 Task: Show me intermediate hiking trails near Riverside and skiing trails for intermediates in Salt Lake City.
Action: Mouse moved to (162, 75)
Screenshot: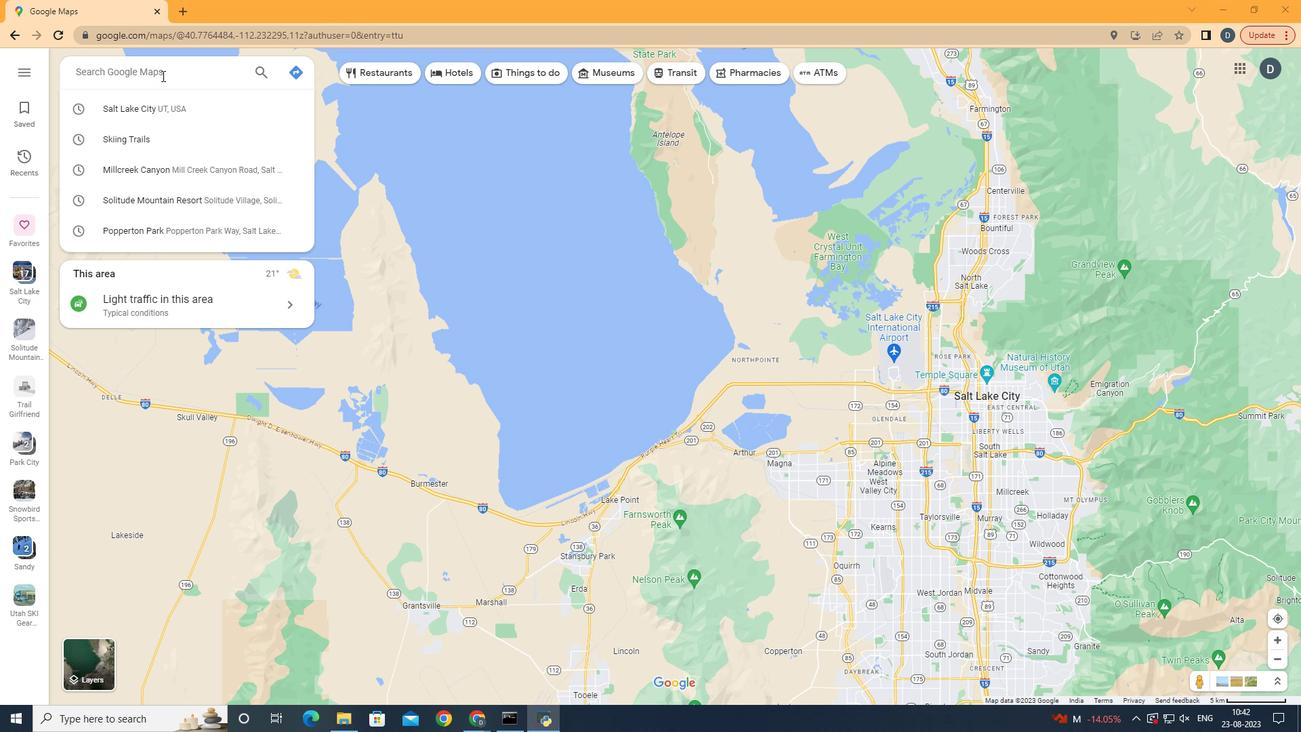 
Action: Mouse pressed left at (162, 75)
Screenshot: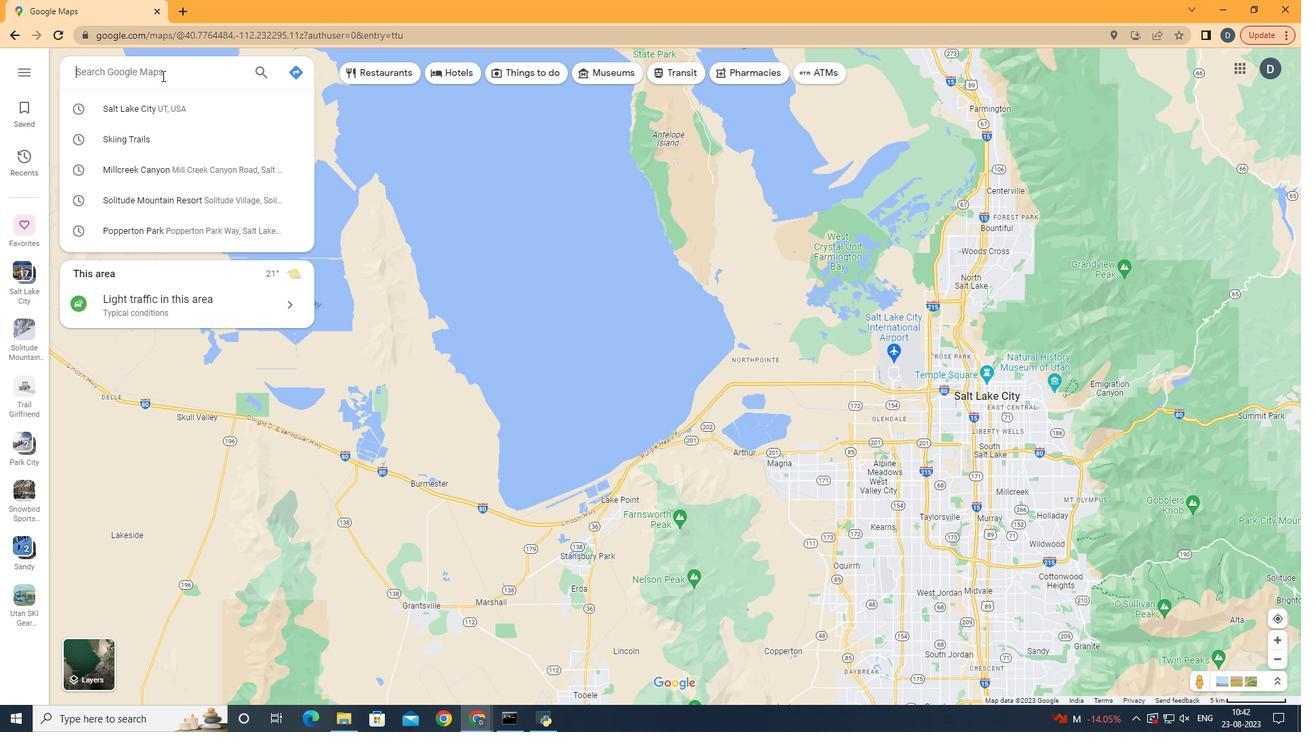 
Action: Key pressed <Key.shift>Riverside
Screenshot: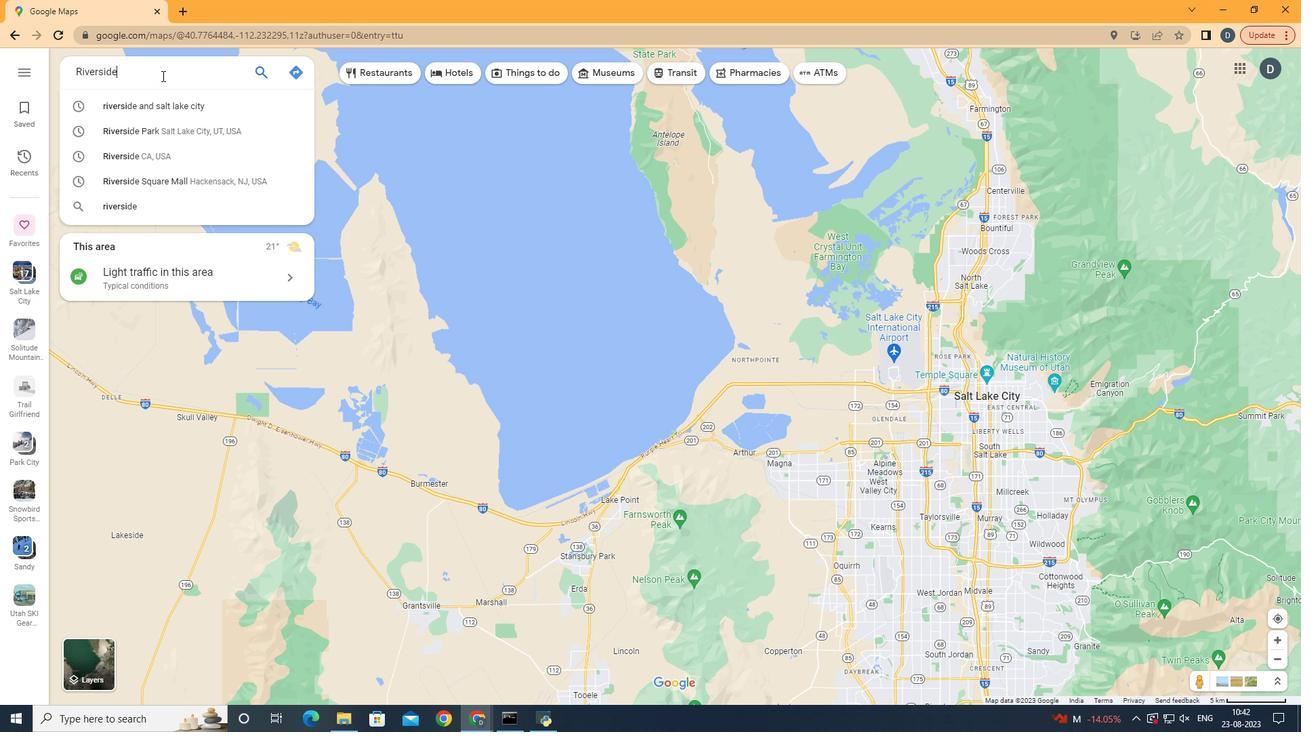 
Action: Mouse moved to (195, 128)
Screenshot: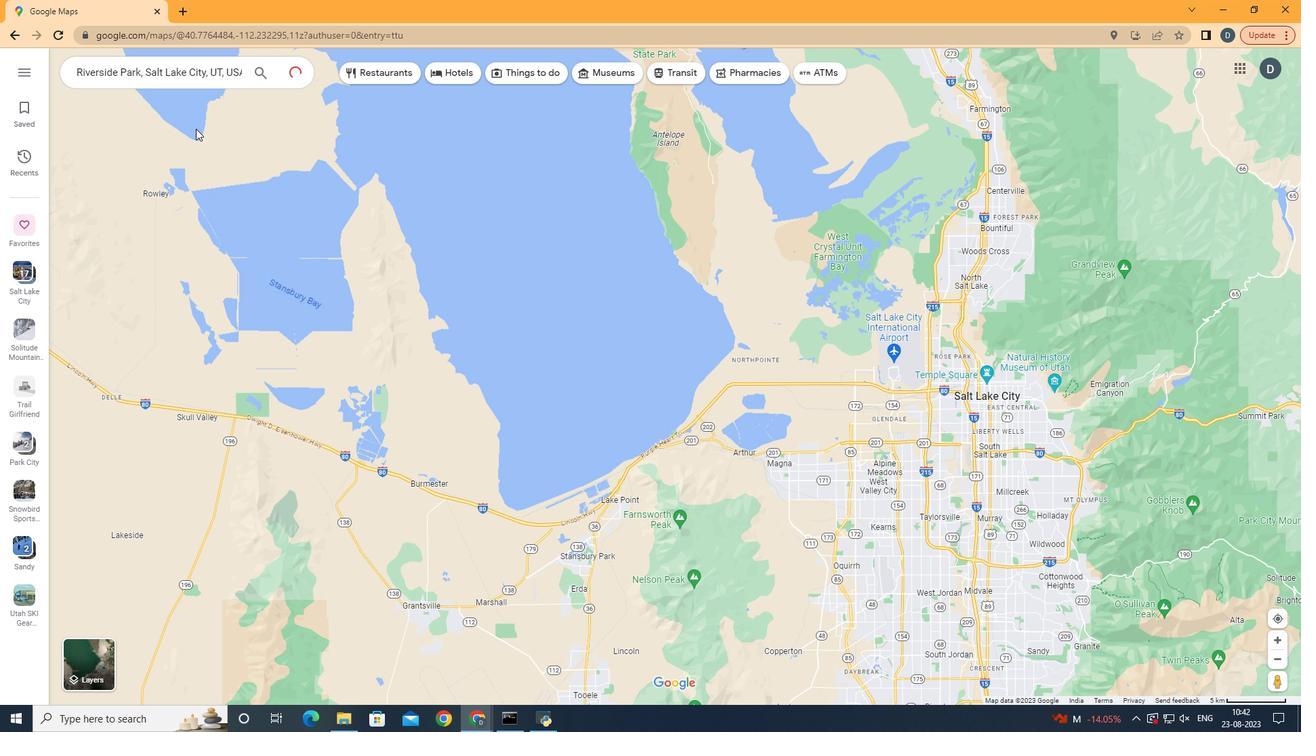 
Action: Mouse pressed left at (195, 128)
Screenshot: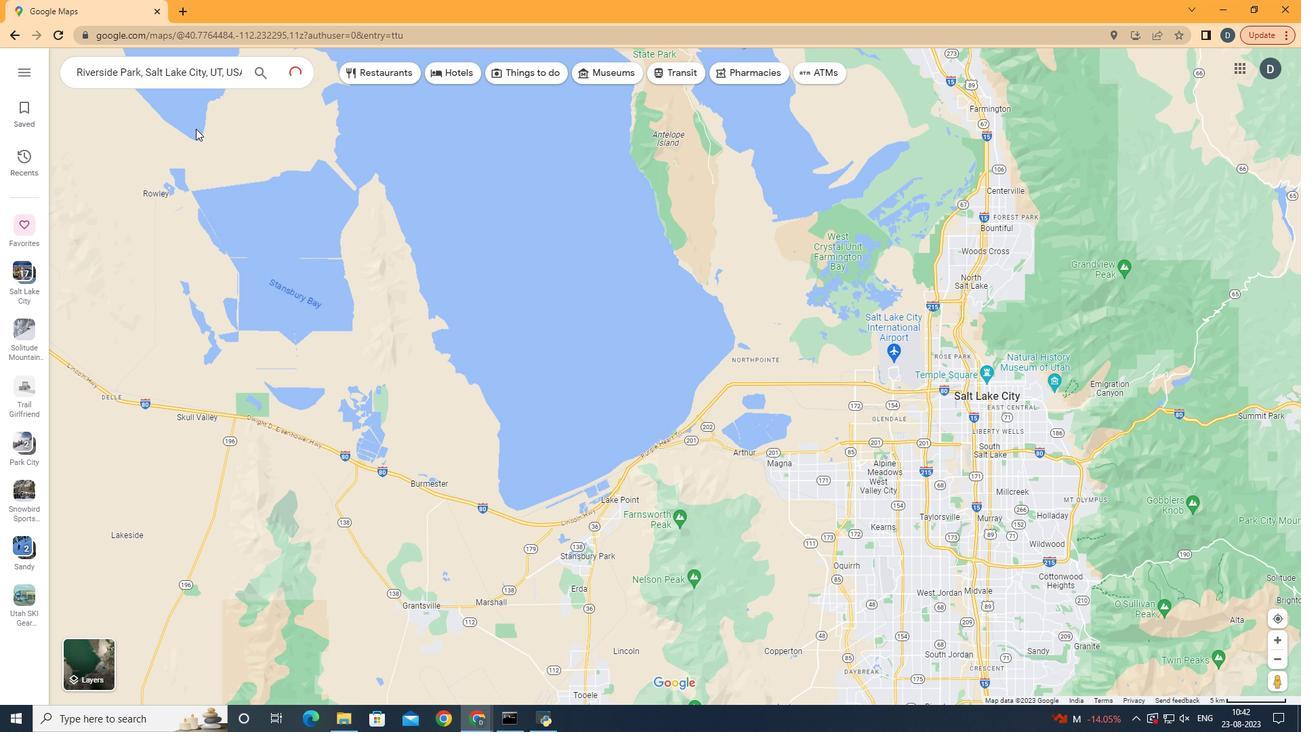 
Action: Mouse moved to (187, 337)
Screenshot: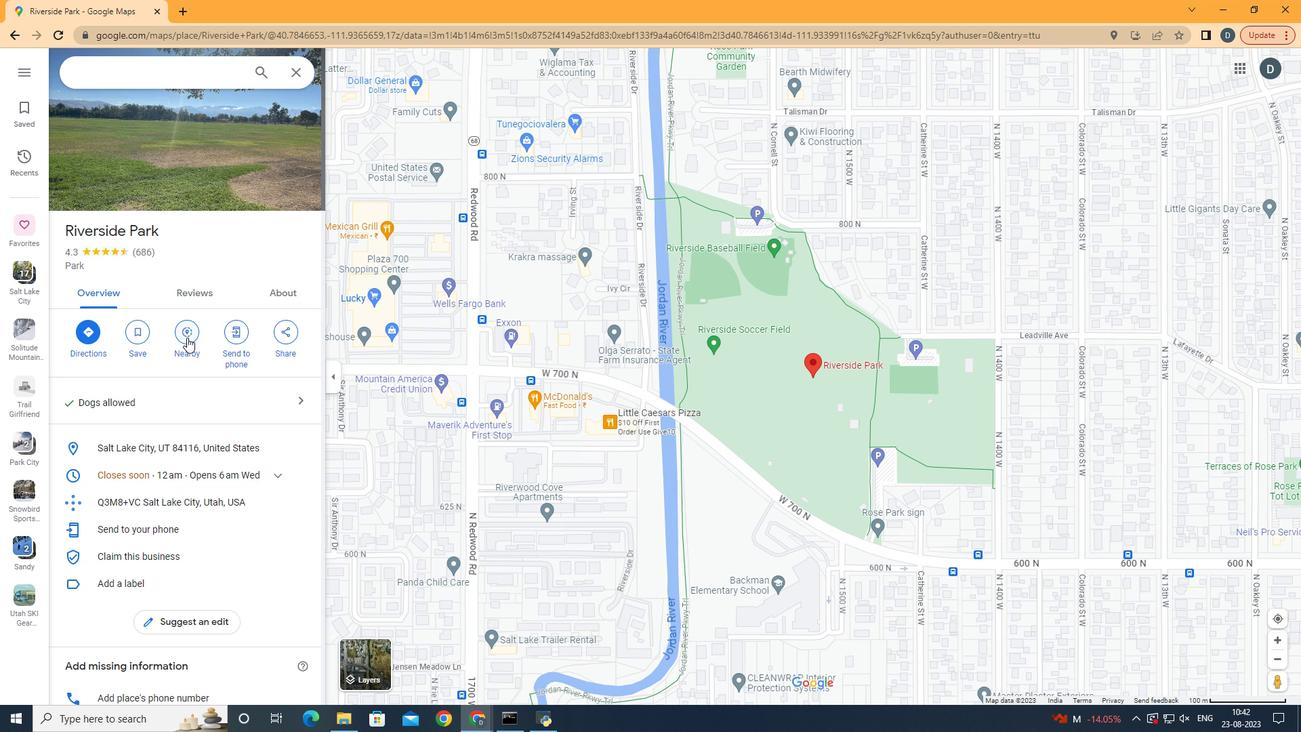 
Action: Mouse pressed left at (187, 337)
Screenshot: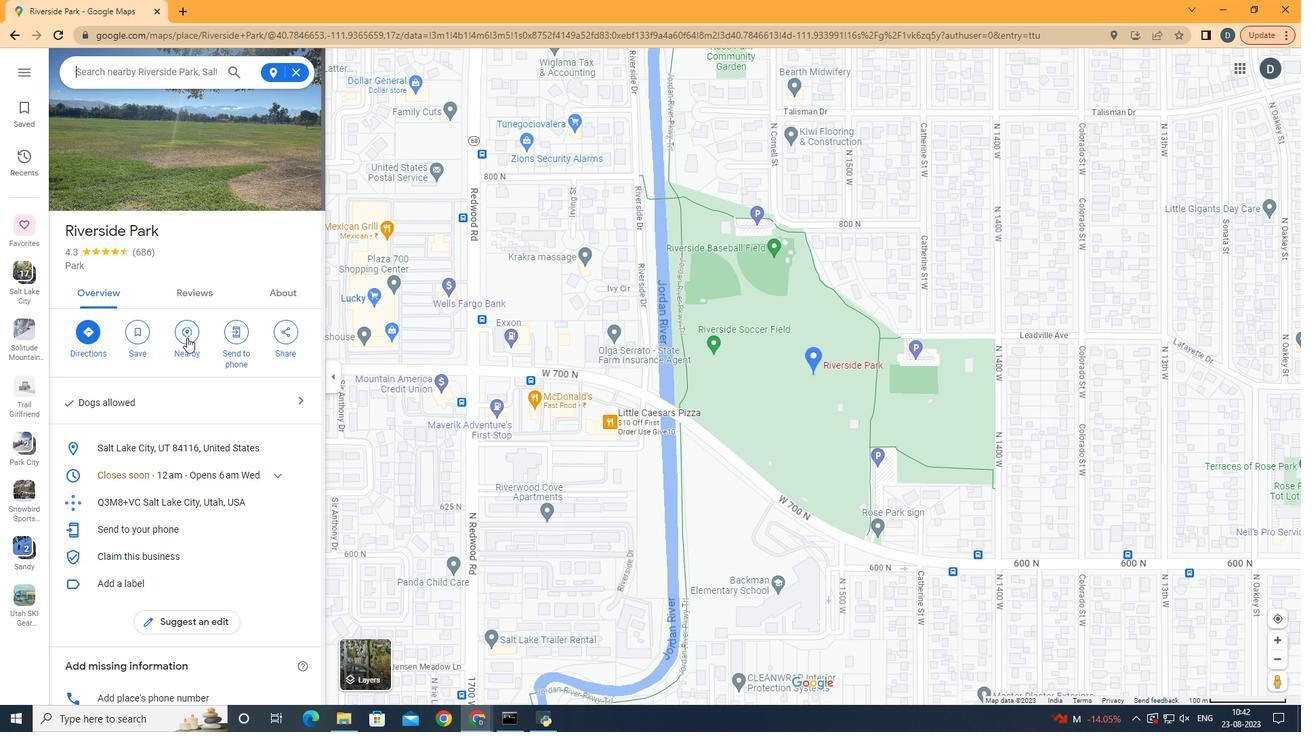 
Action: Mouse moved to (168, 79)
Screenshot: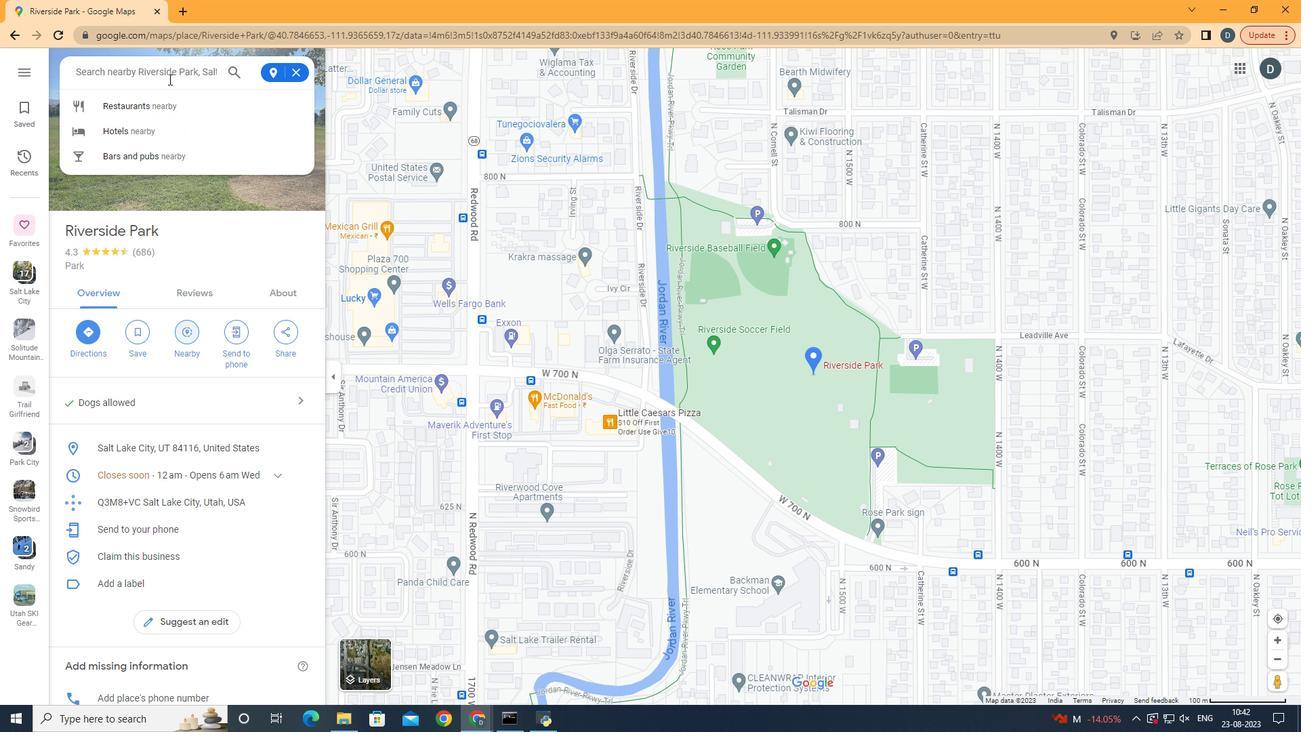 
Action: Mouse pressed left at (168, 79)
Screenshot: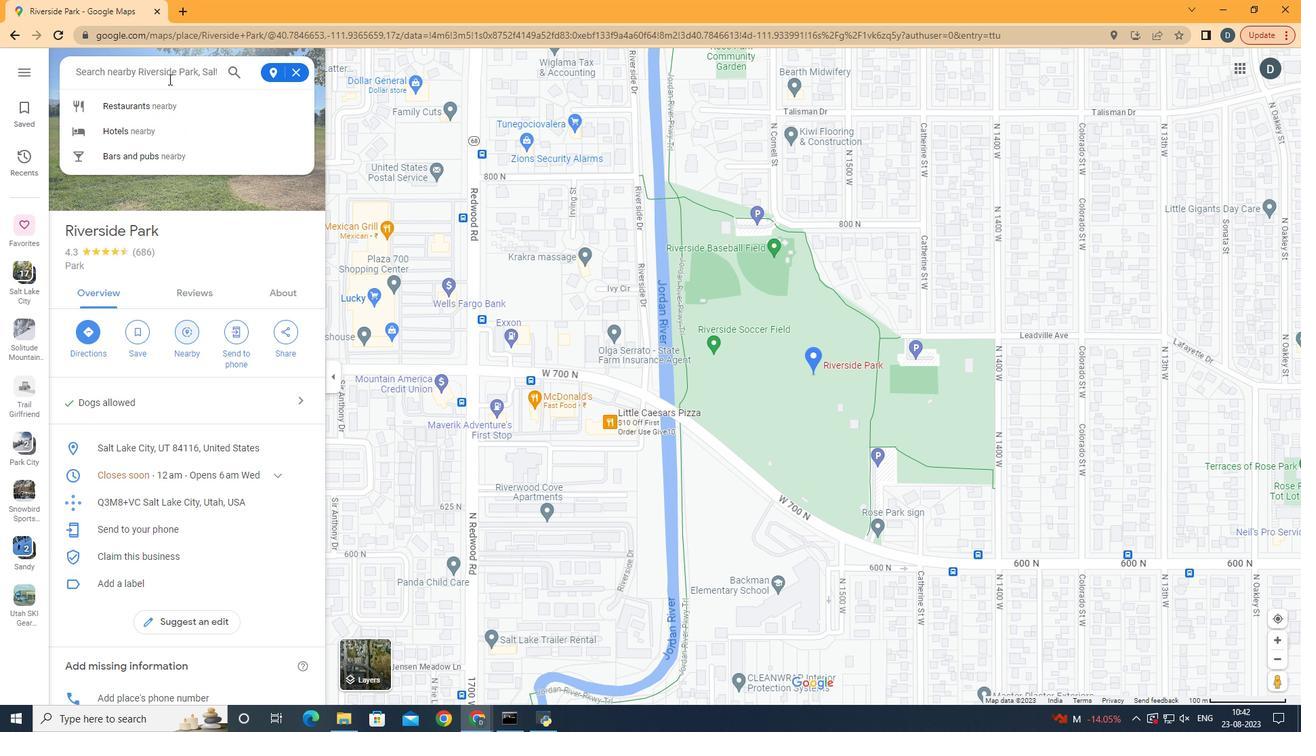
Action: Key pressed <Key.shift>Hiking<Key.space><Key.shift>Trails
Screenshot: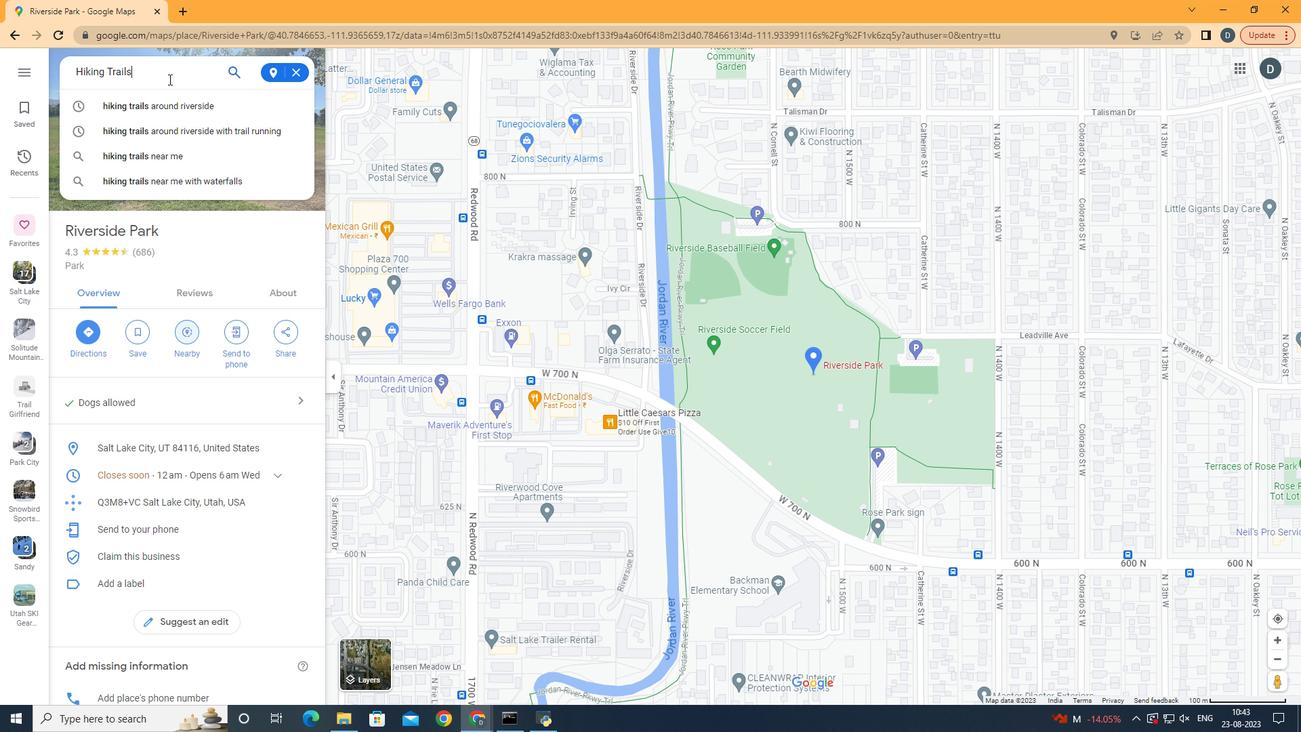 
Action: Mouse moved to (206, 75)
Screenshot: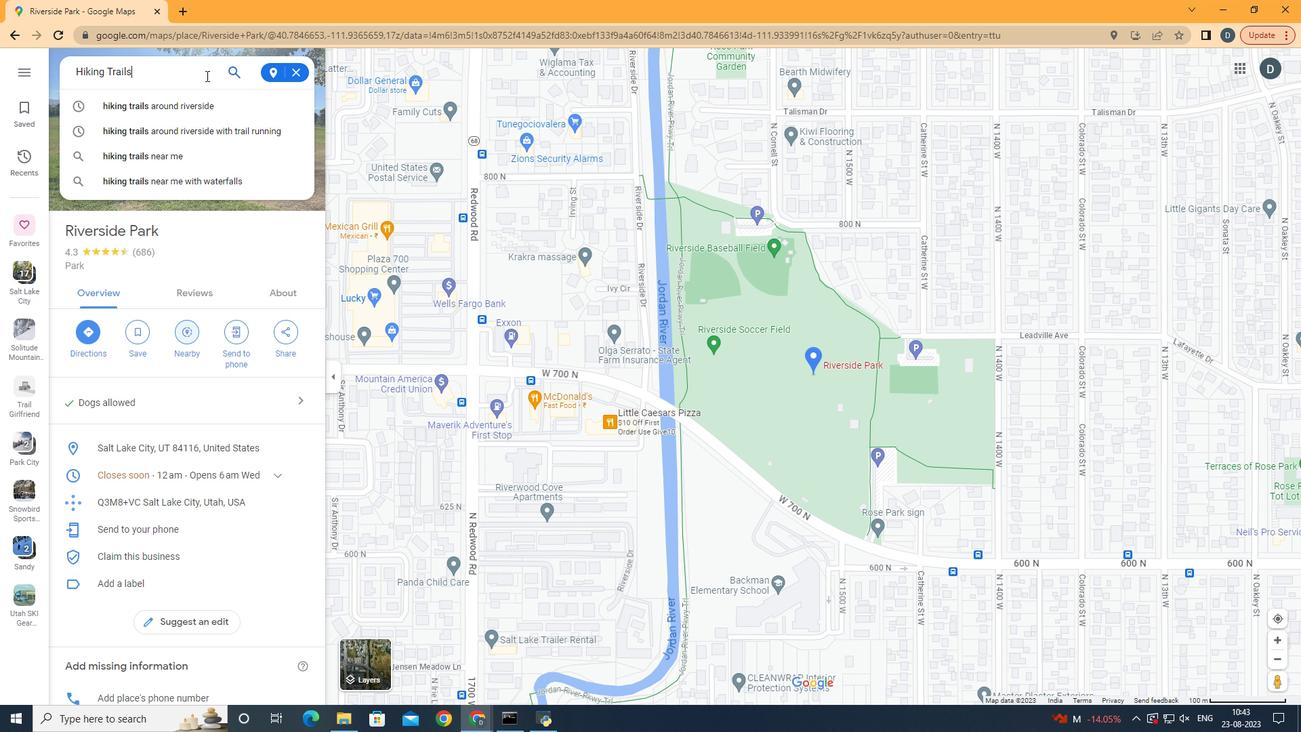 
Action: Key pressed <Key.enter>
Screenshot: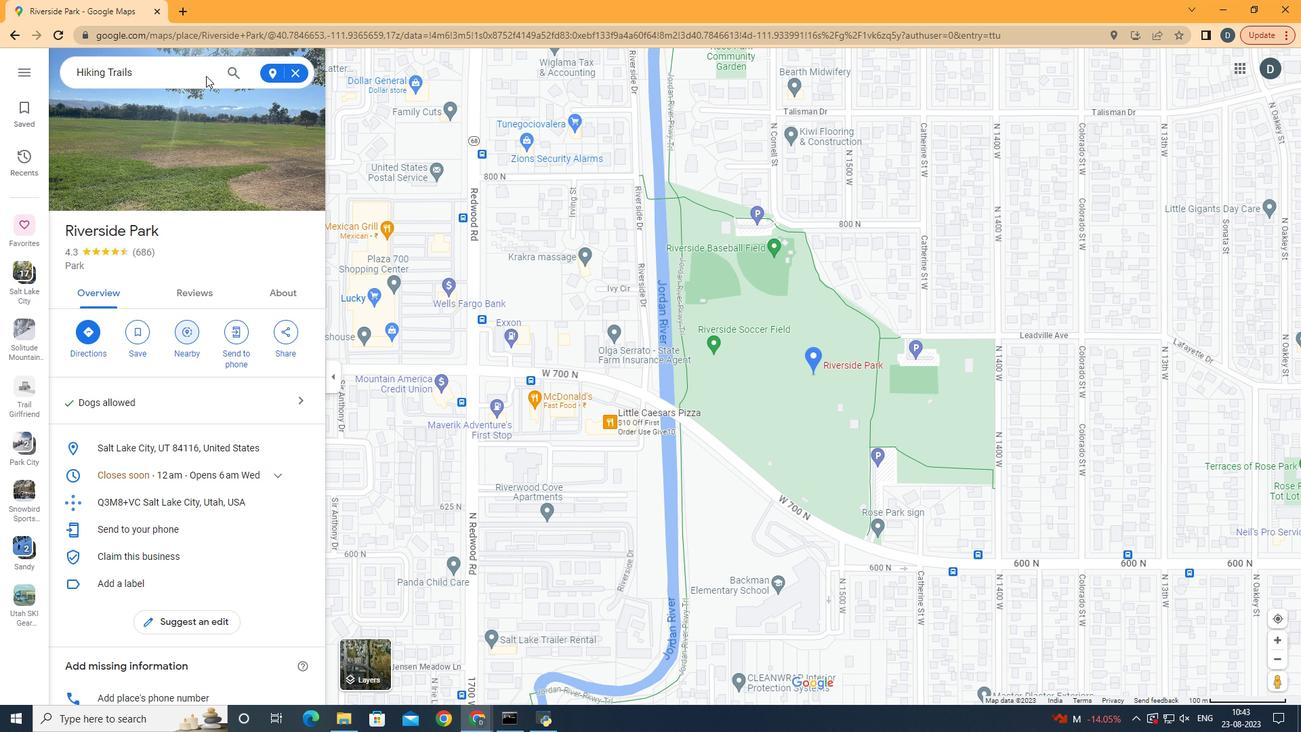 
Action: Mouse moved to (252, 132)
Screenshot: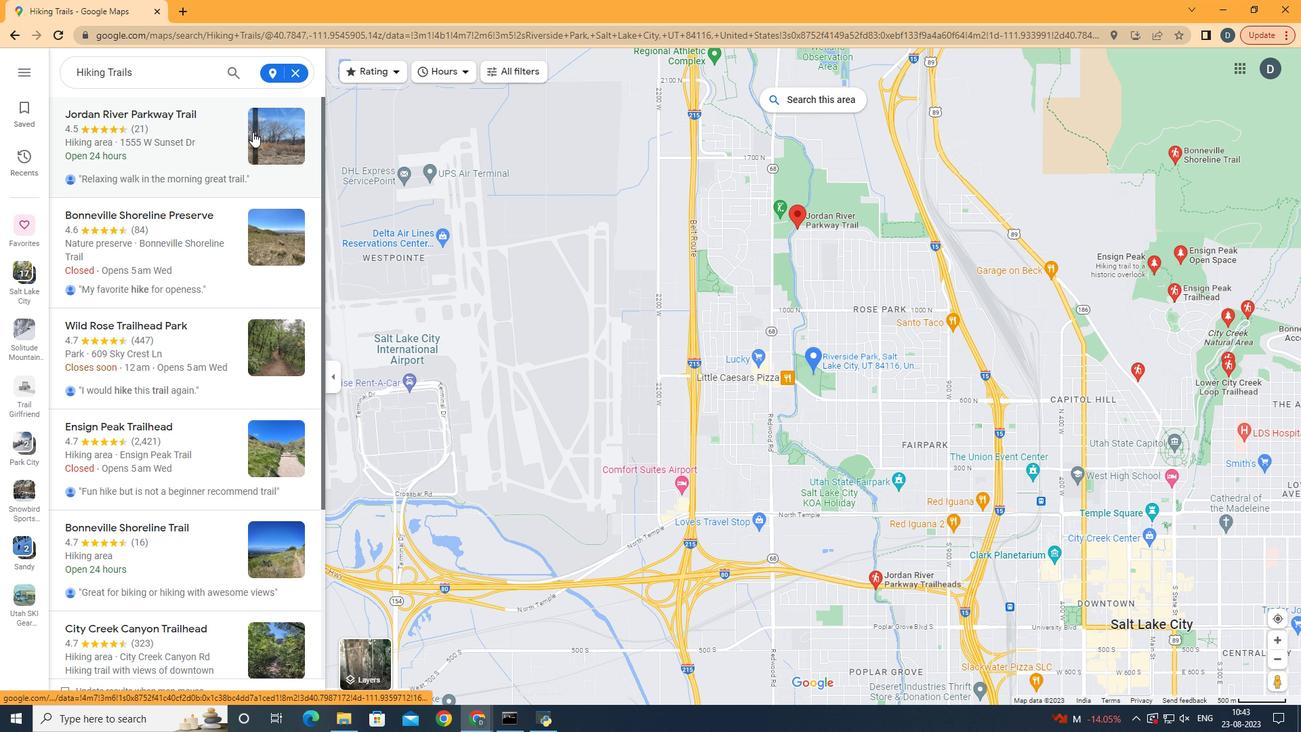 
Action: Mouse pressed left at (252, 132)
Screenshot: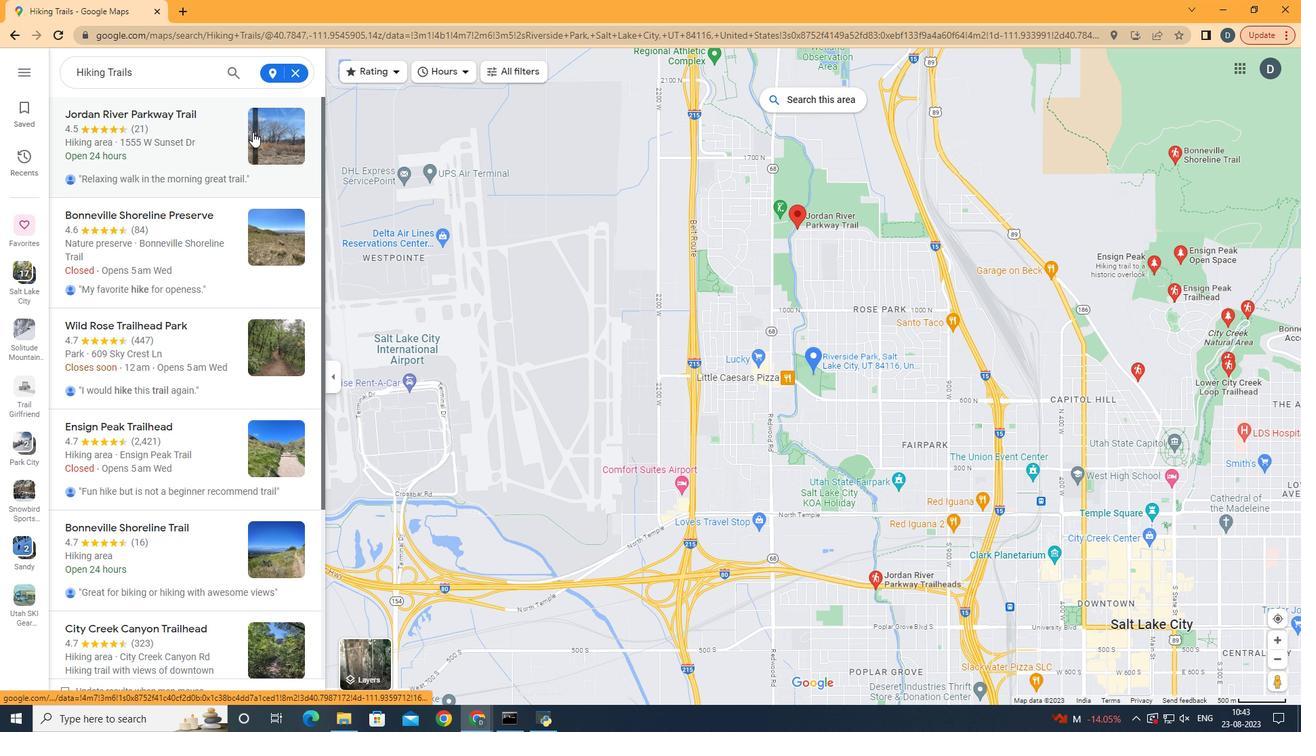 
Action: Mouse moved to (391, 223)
Screenshot: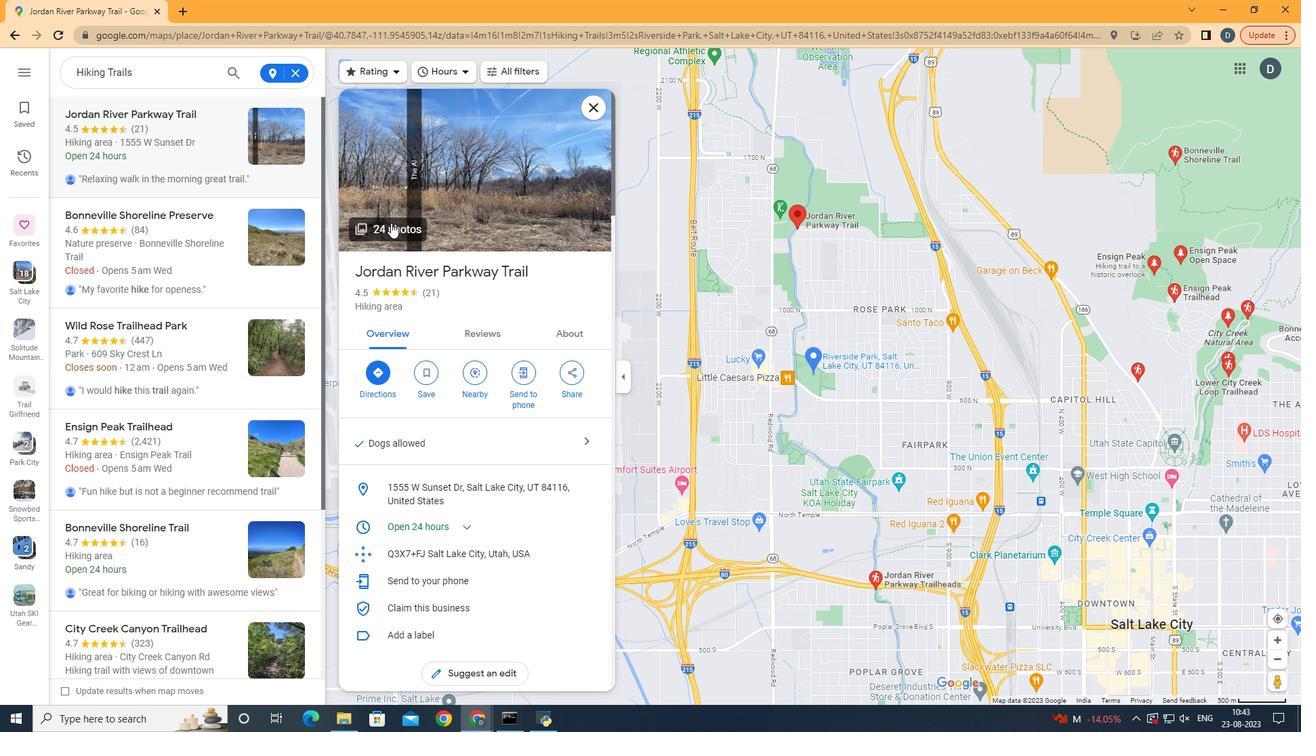 
Action: Mouse pressed left at (391, 223)
Screenshot: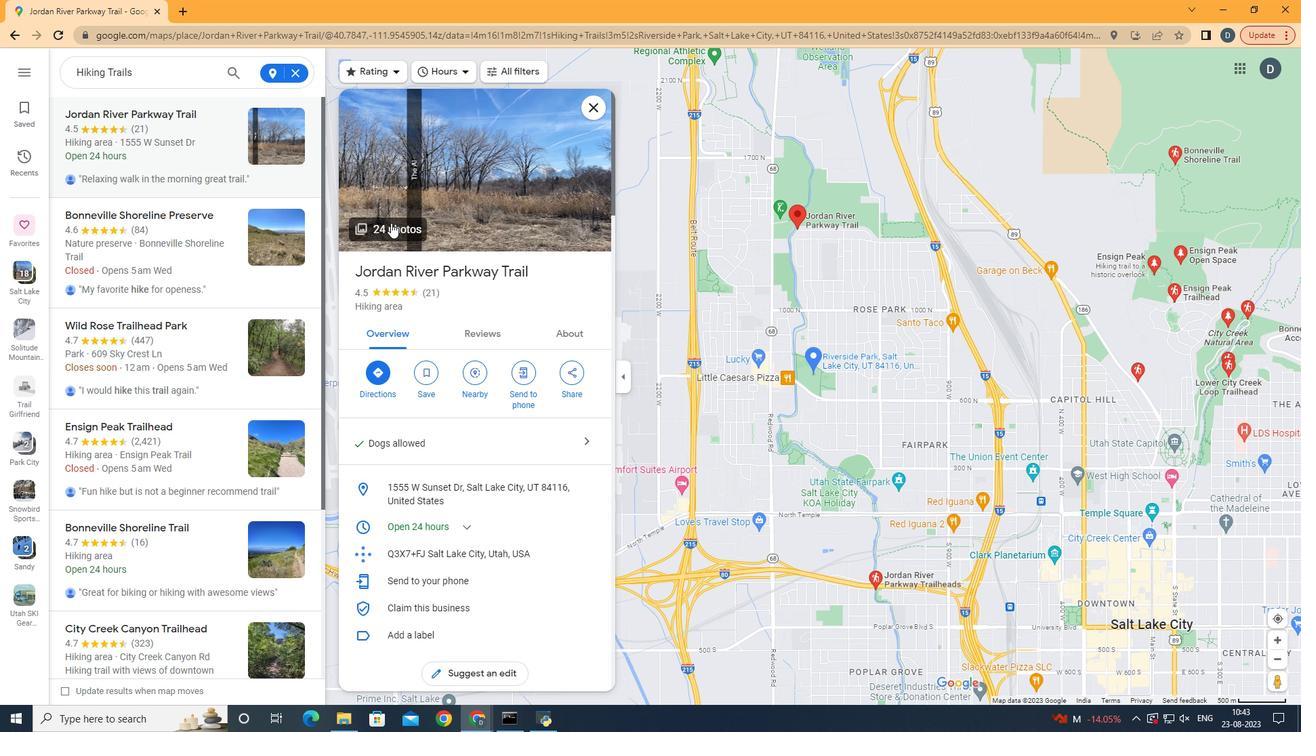 
Action: Mouse moved to (380, 212)
Screenshot: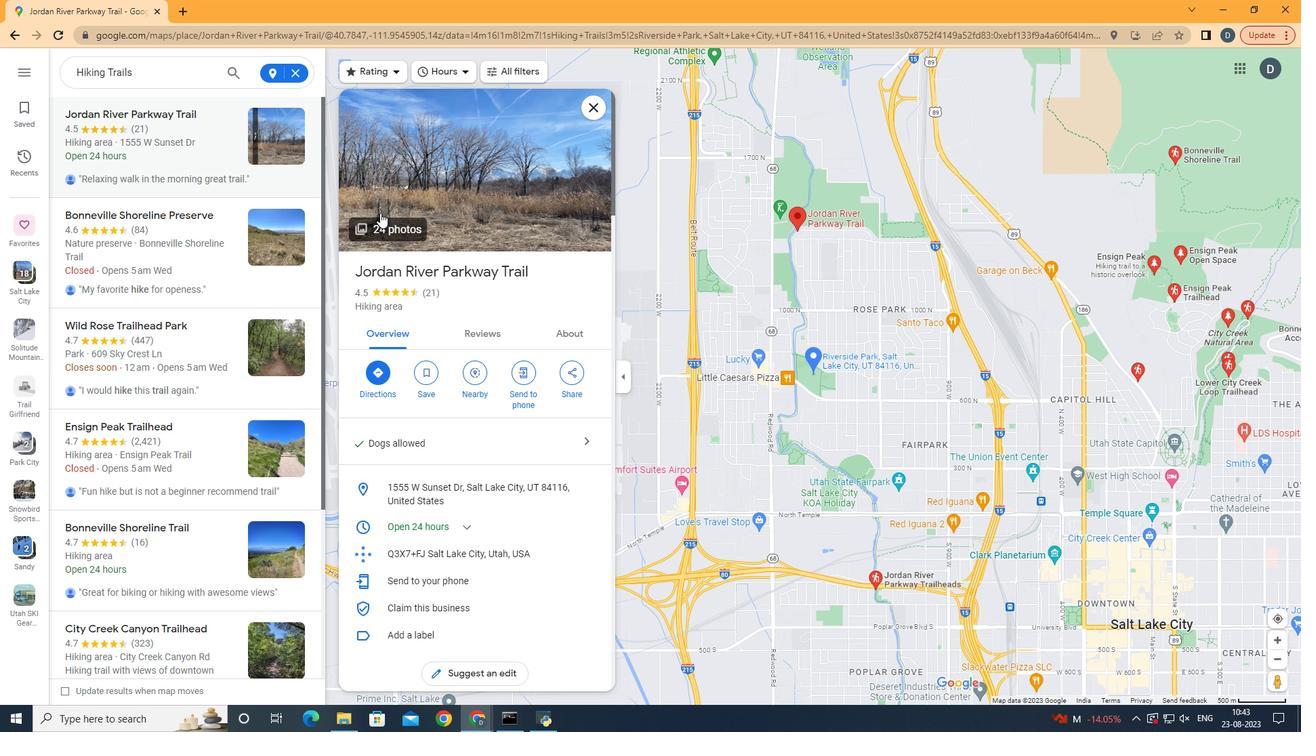 
Action: Mouse pressed left at (380, 212)
Screenshot: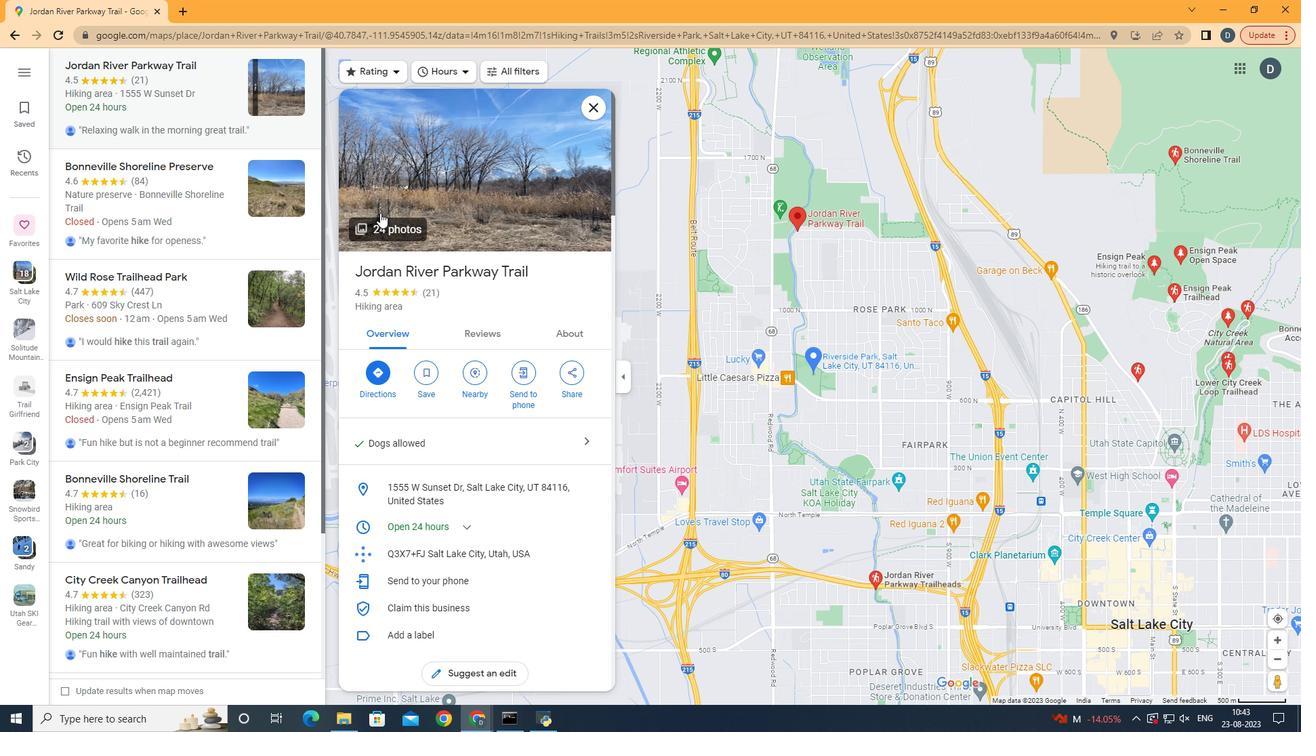
Action: Mouse moved to (827, 599)
Screenshot: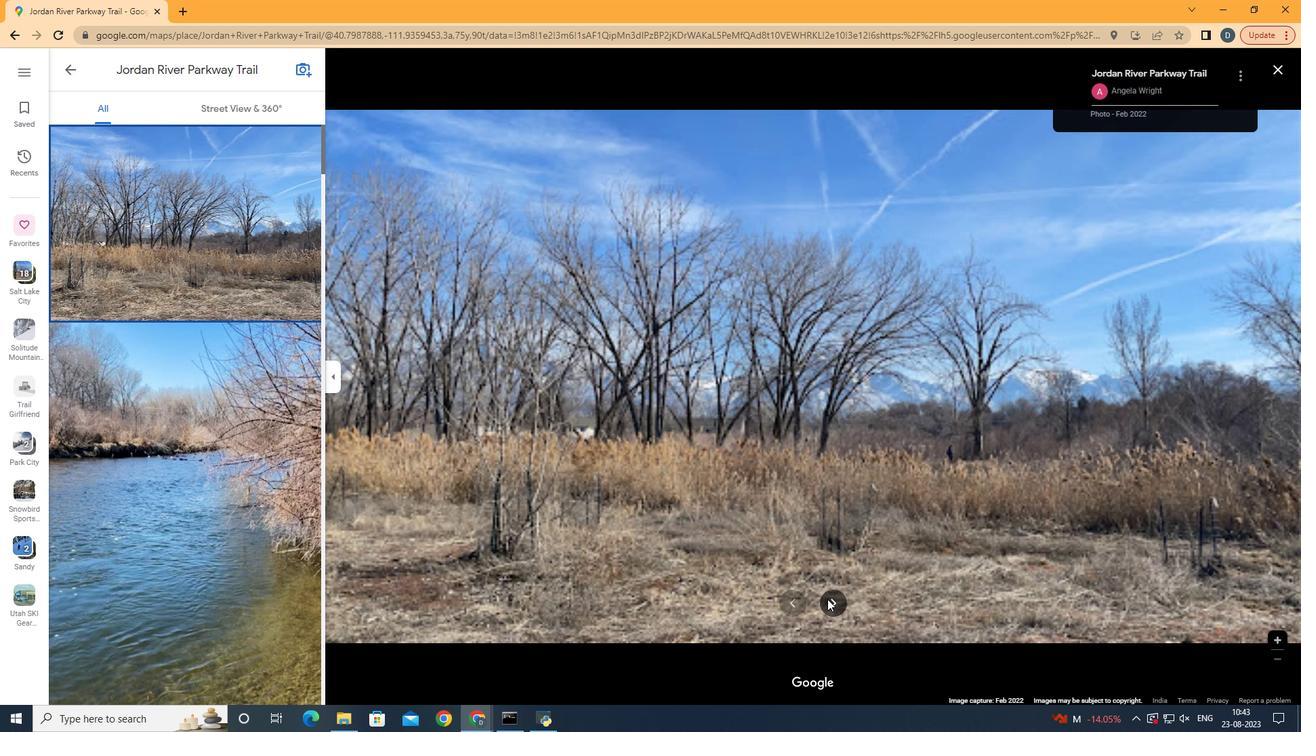 
Action: Mouse pressed left at (827, 599)
Screenshot: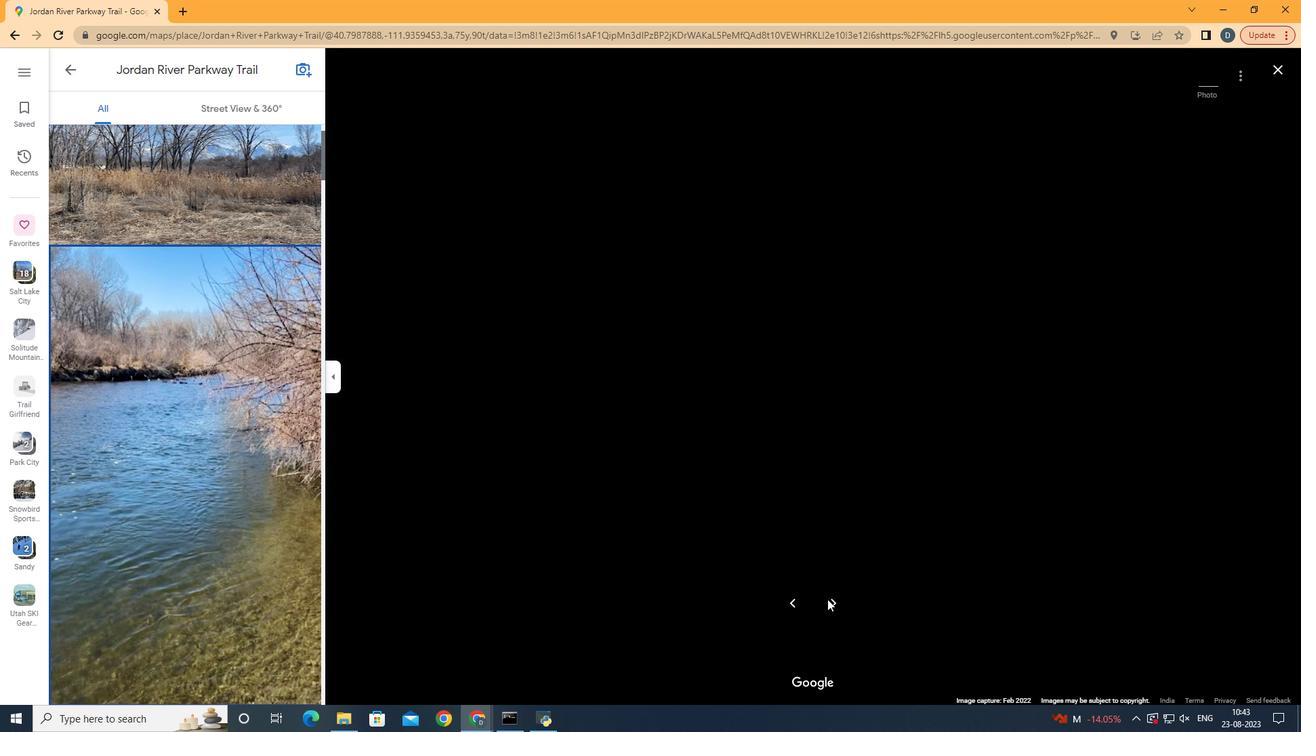 
Action: Key pressed <Key.right><Key.right><Key.right><Key.right><Key.up><Key.right><Key.right><Key.right><Key.up><Key.right><Key.right><Key.right><Key.right><Key.right><Key.right><Key.right><Key.right><Key.right><Key.right><Key.right><Key.right><Key.right><Key.right><Key.right><Key.right>
Screenshot: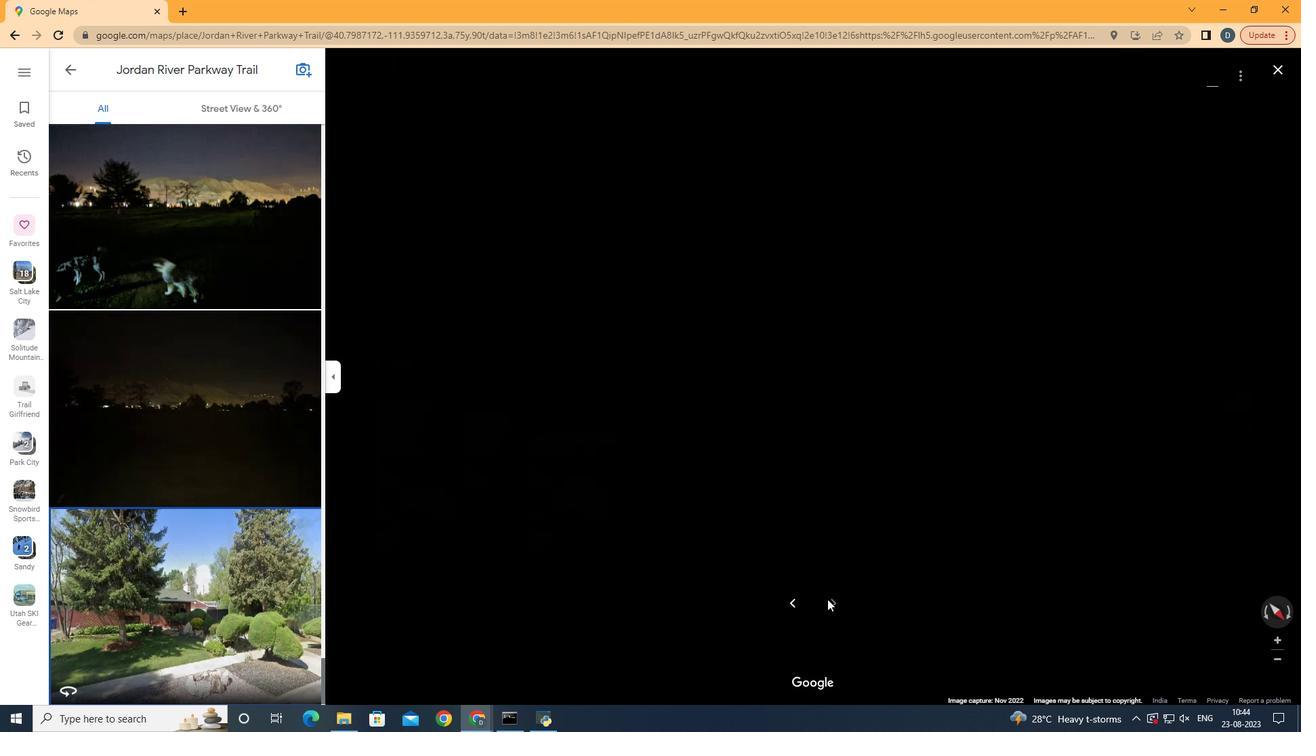 
Action: Mouse moved to (949, 374)
Screenshot: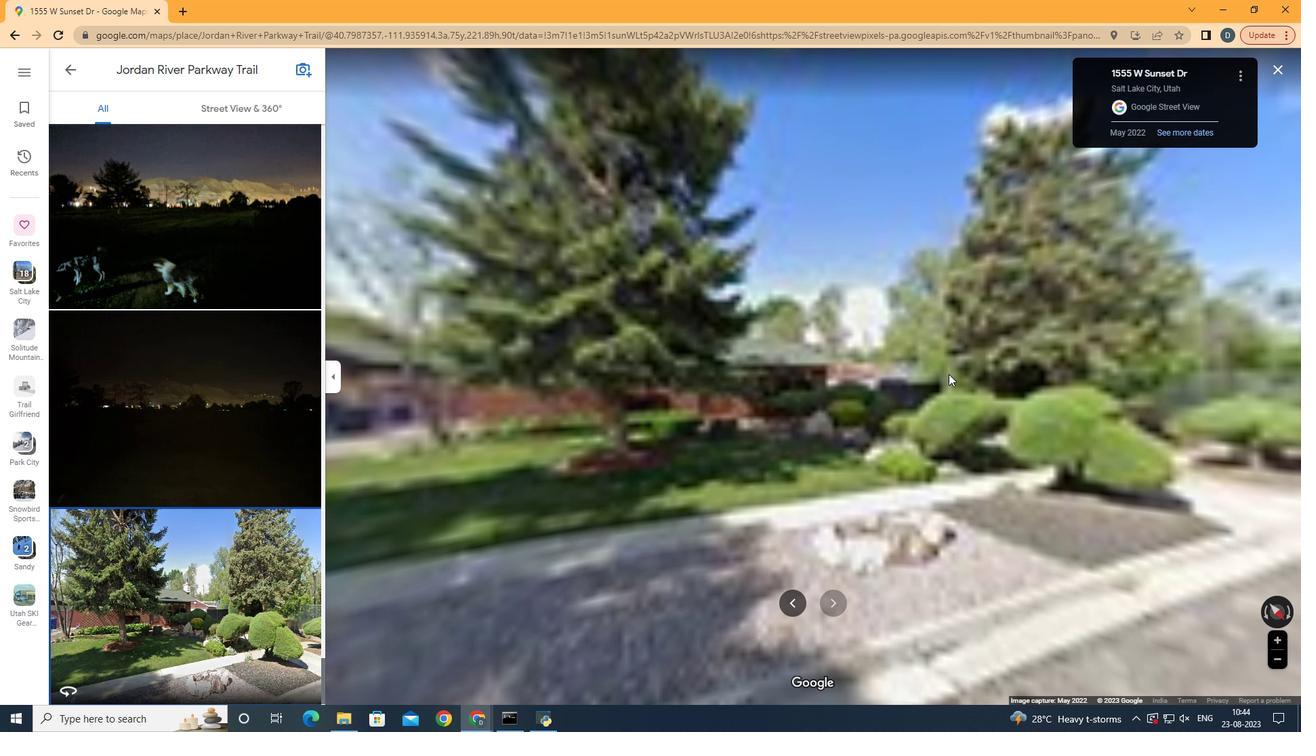 
Action: Mouse scrolled (949, 373) with delta (0, 0)
Screenshot: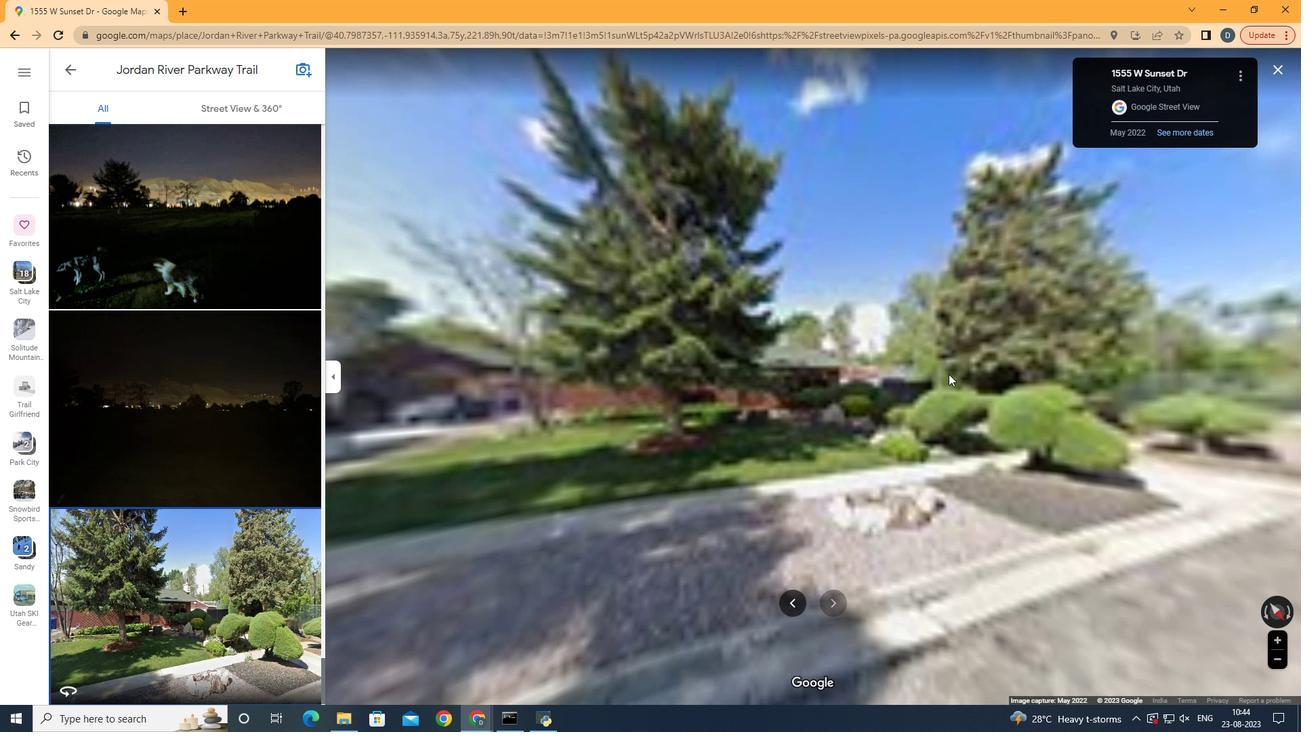 
Action: Mouse scrolled (949, 373) with delta (0, 0)
Screenshot: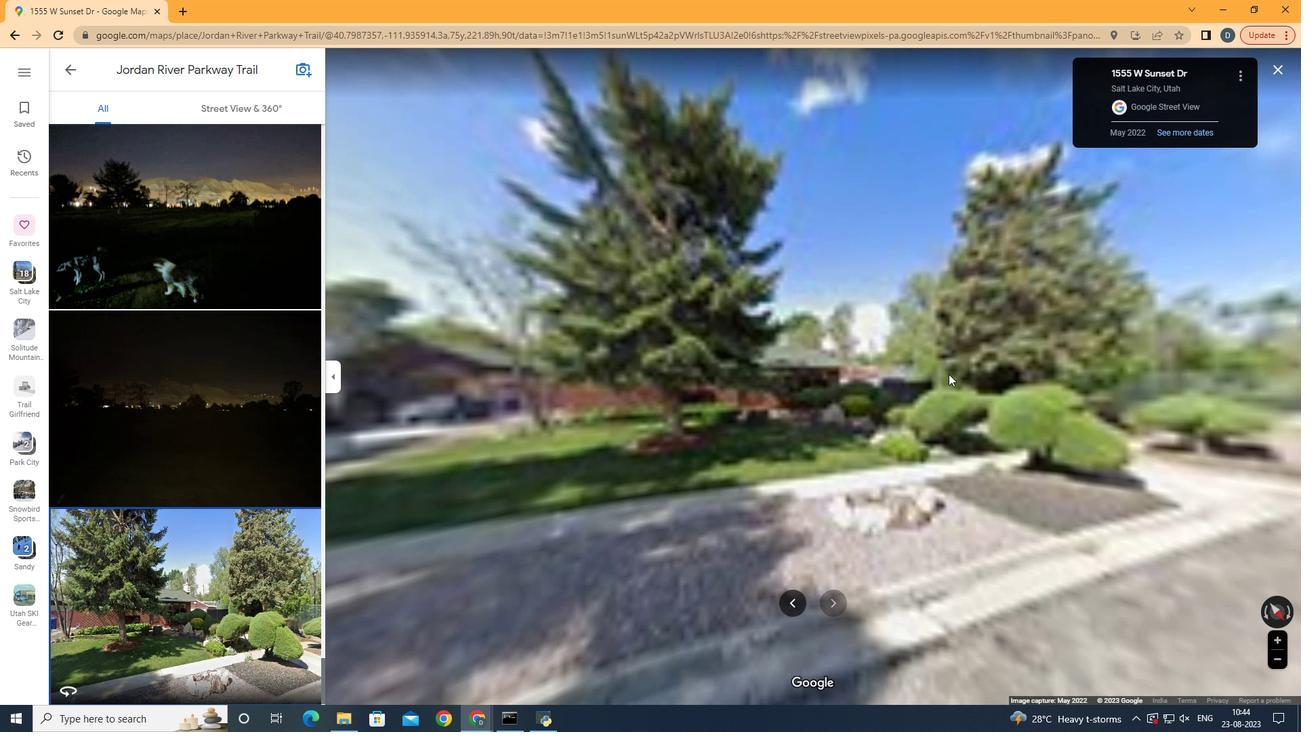 
Action: Mouse scrolled (949, 373) with delta (0, 0)
Screenshot: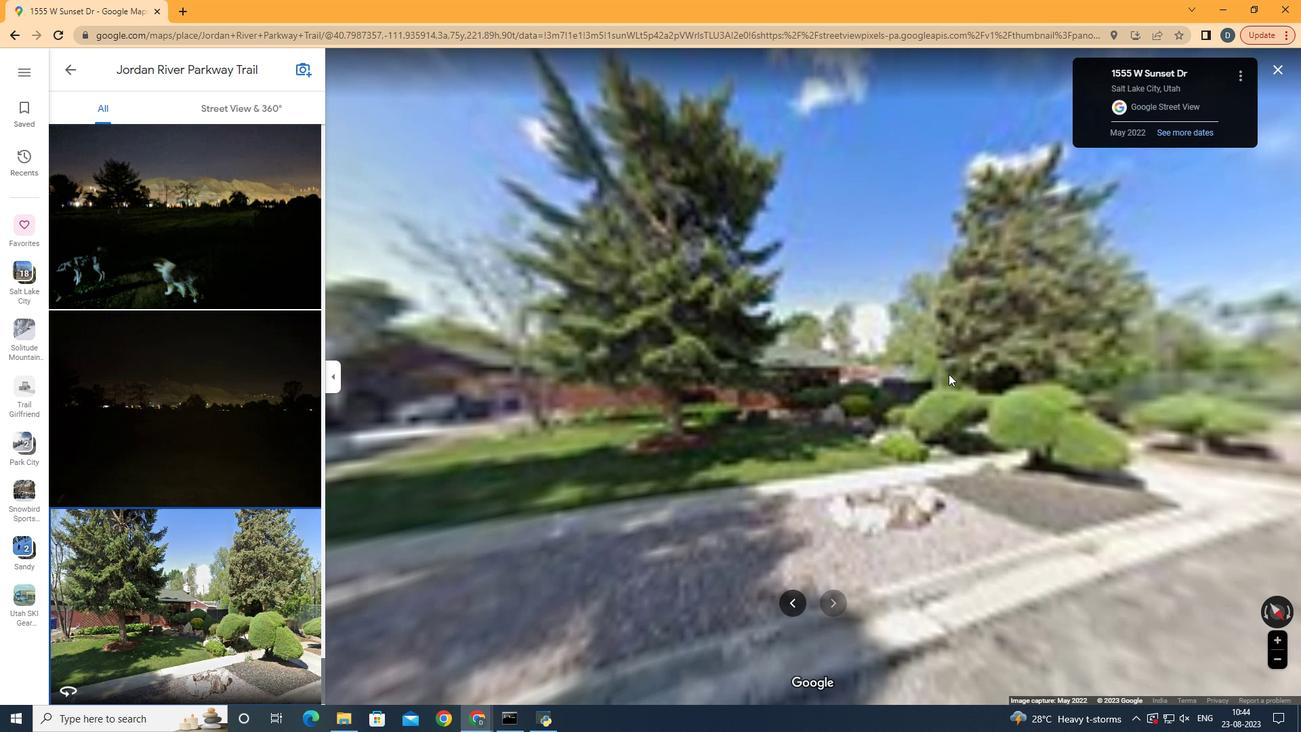 
Action: Mouse scrolled (949, 373) with delta (0, 0)
Screenshot: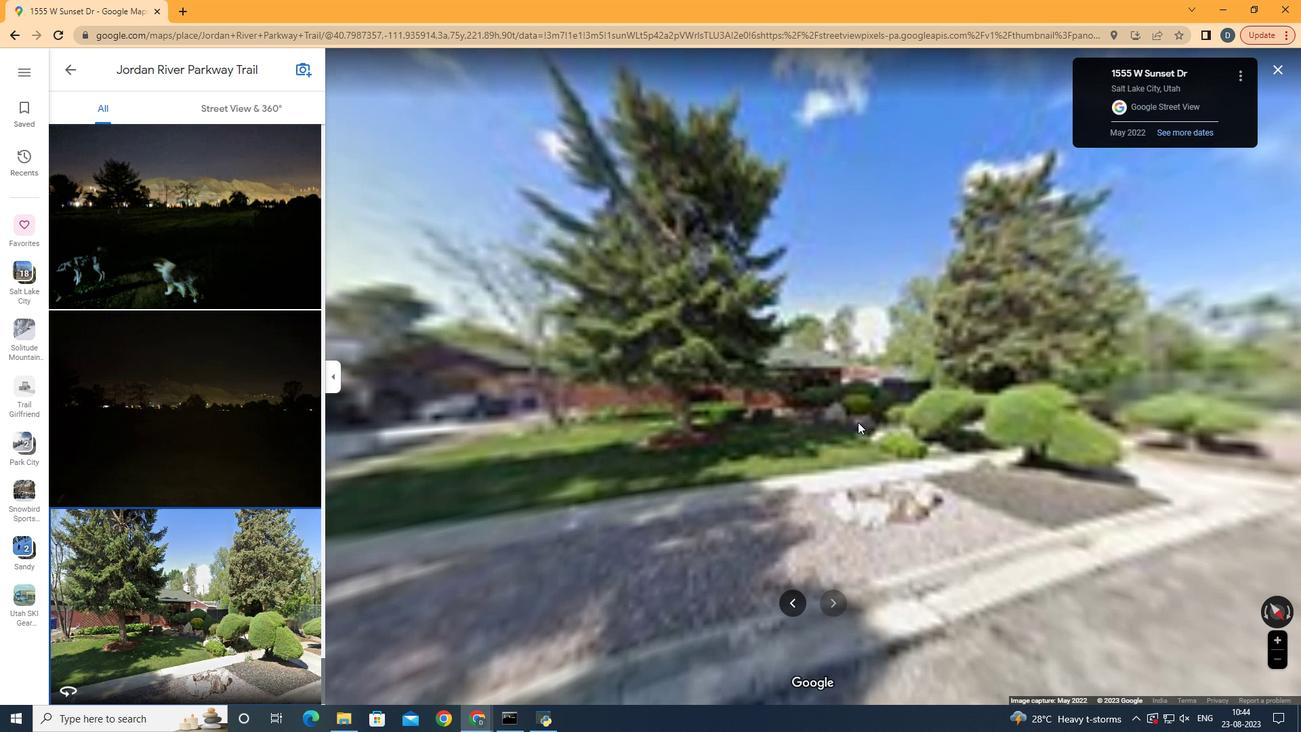 
Action: Mouse scrolled (949, 373) with delta (0, 0)
Screenshot: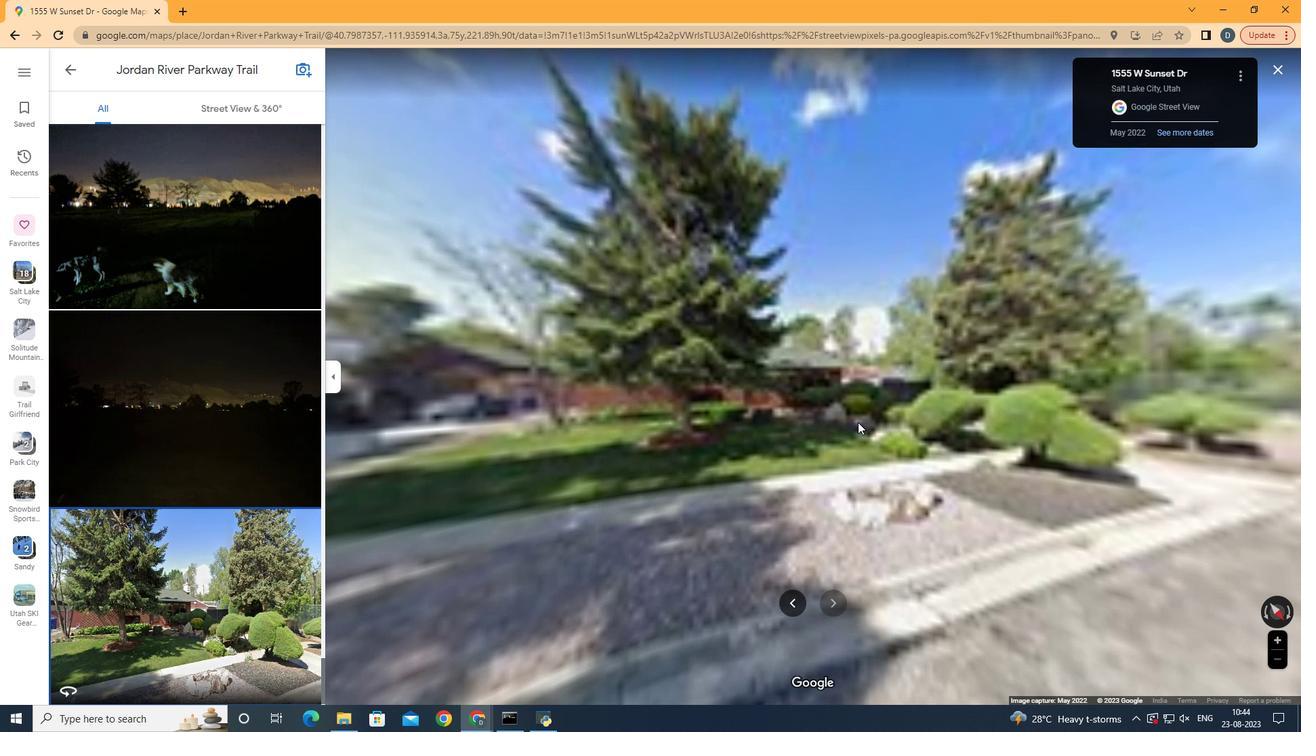 
Action: Mouse moved to (626, 436)
Screenshot: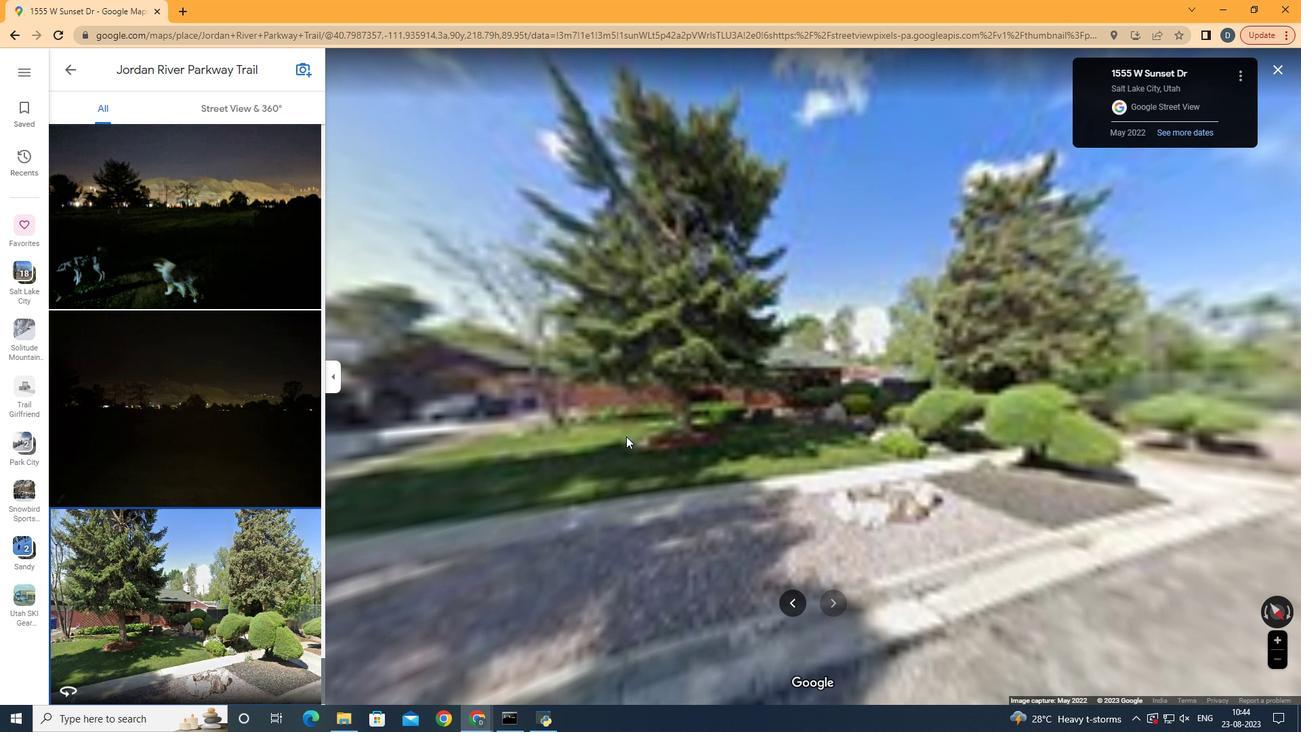
Action: Mouse pressed left at (626, 436)
Screenshot: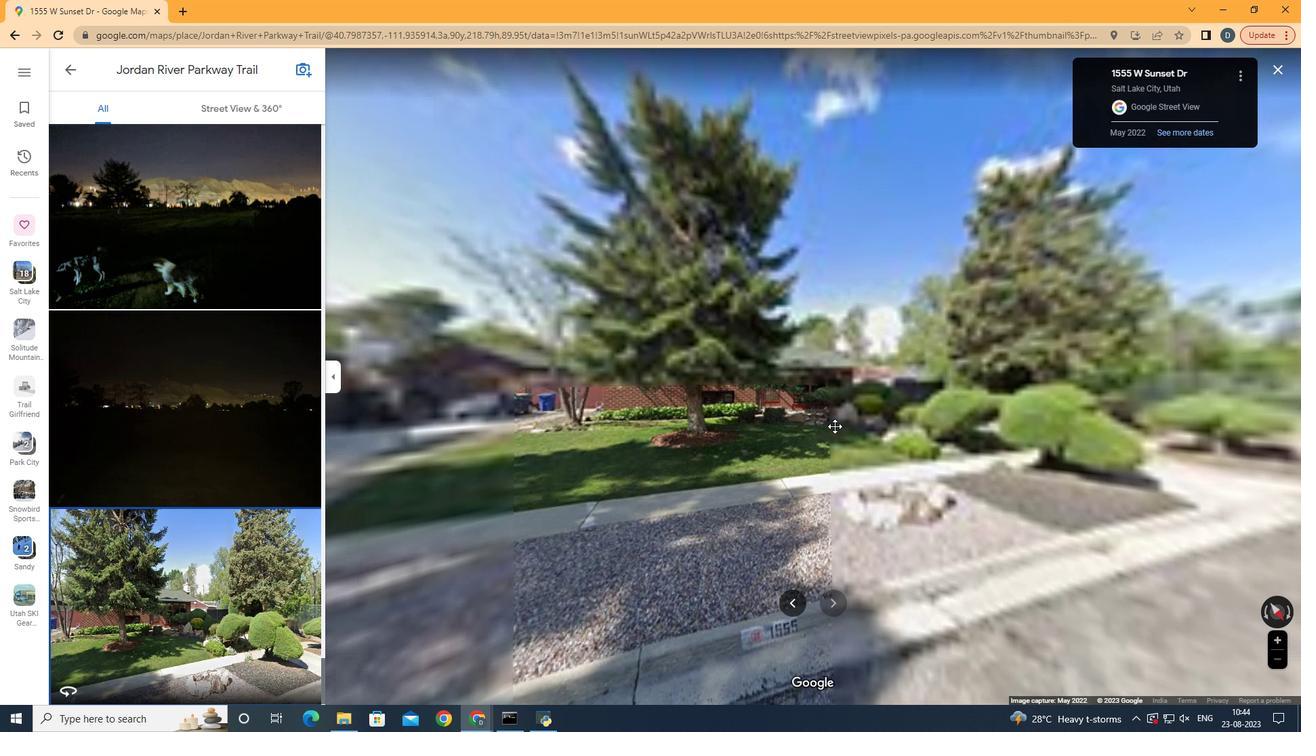 
Action: Mouse moved to (593, 379)
Screenshot: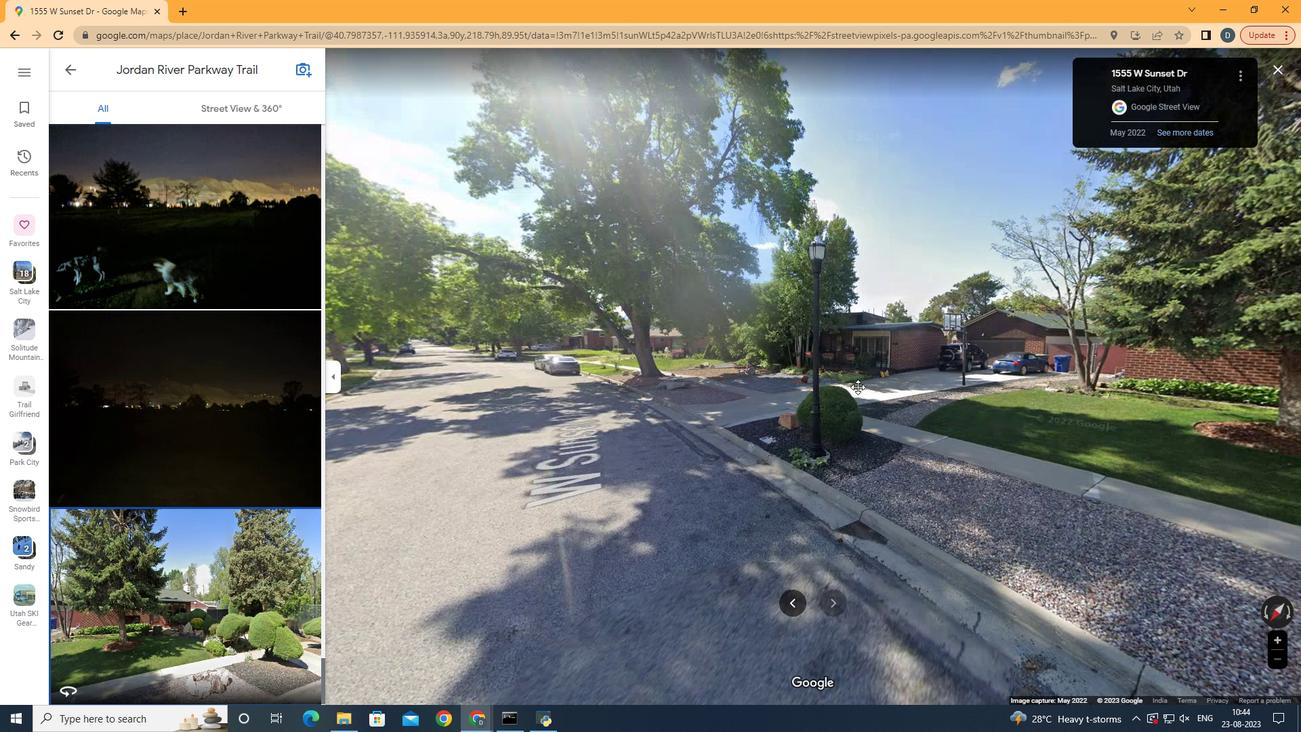
Action: Mouse pressed left at (593, 379)
Screenshot: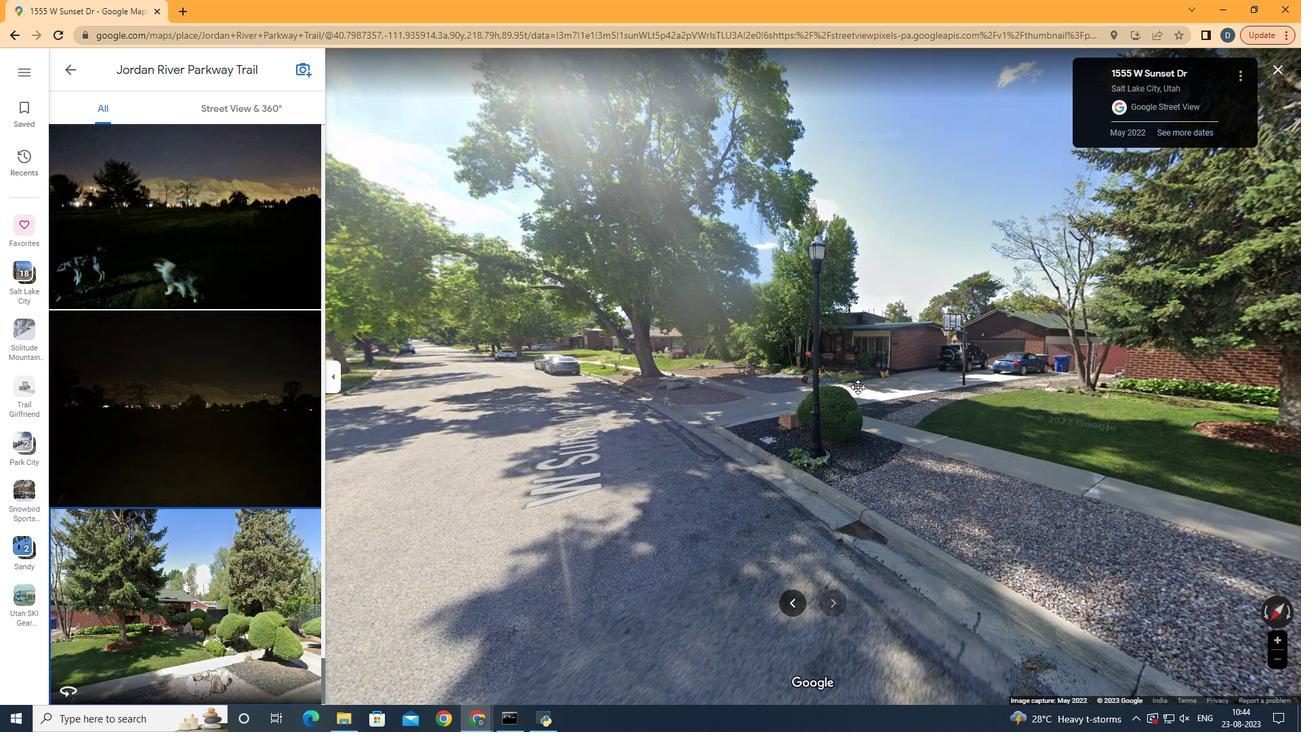 
Action: Mouse moved to (764, 385)
Screenshot: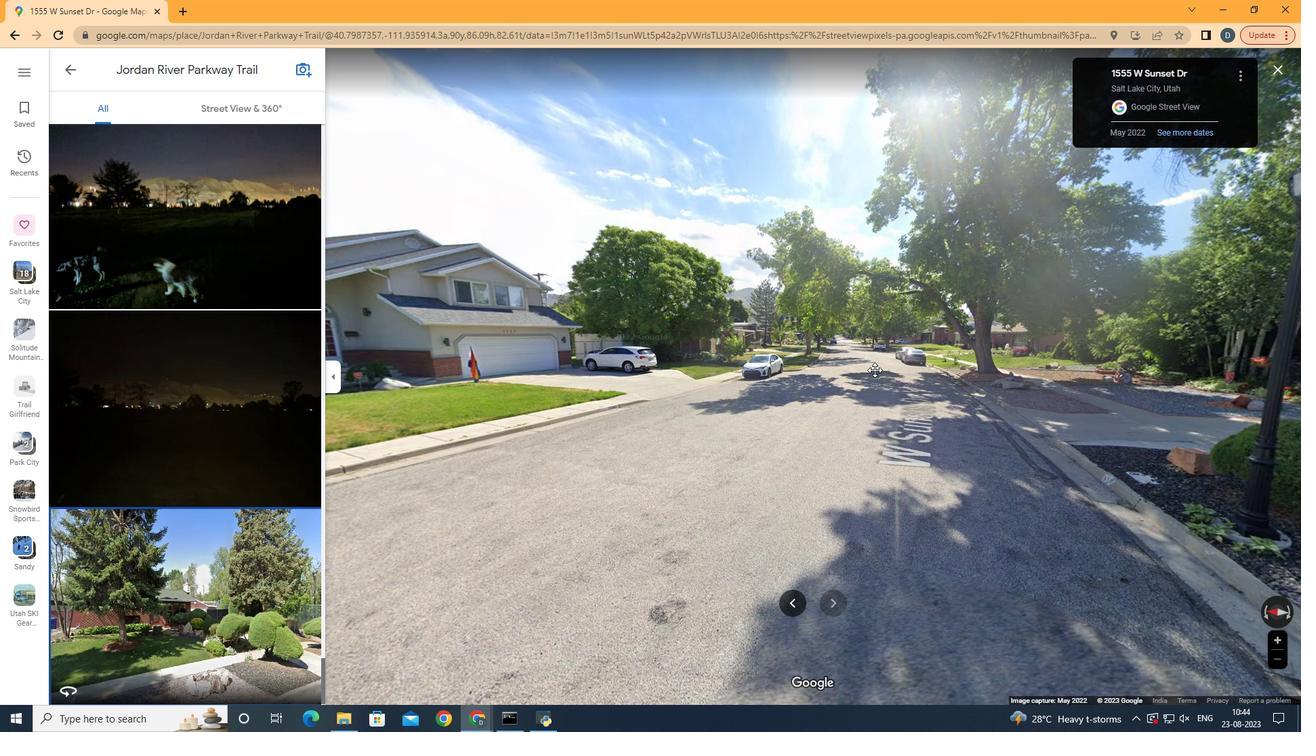 
Action: Mouse pressed left at (764, 385)
Screenshot: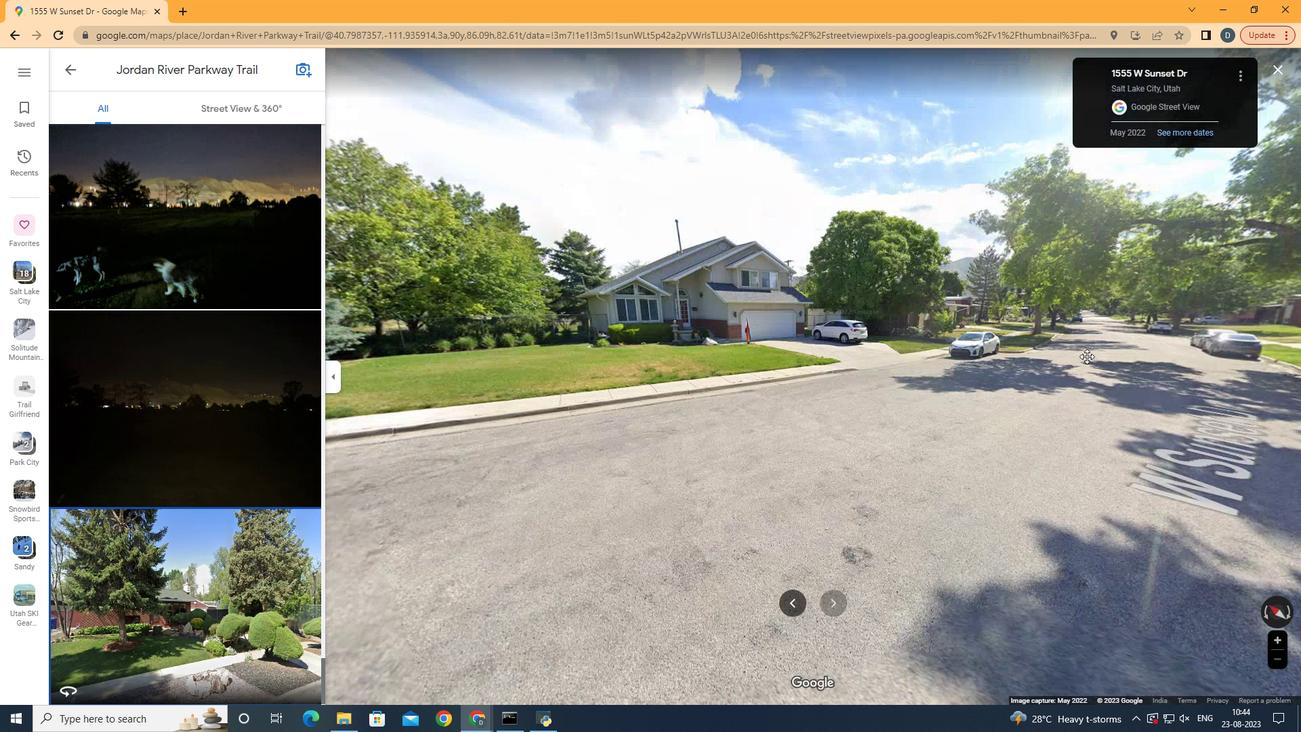 
Action: Mouse moved to (634, 332)
Screenshot: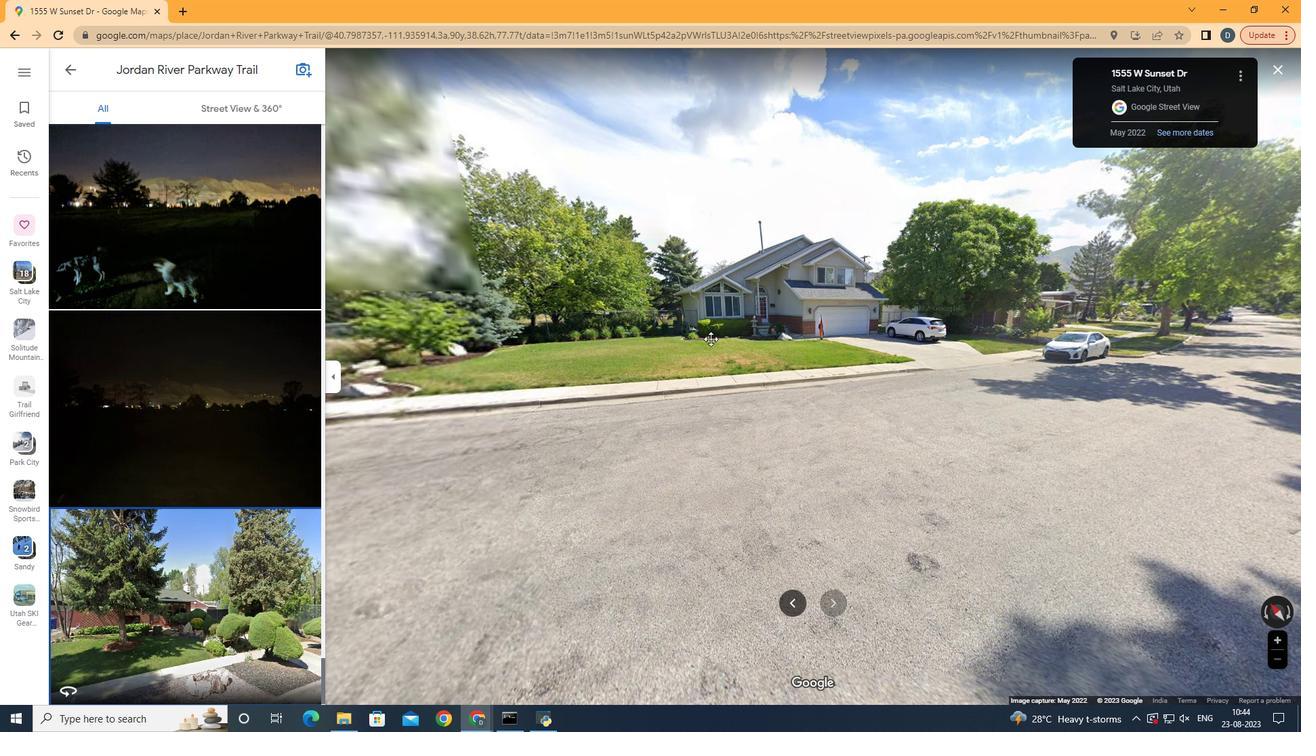 
Action: Mouse pressed left at (634, 332)
Screenshot: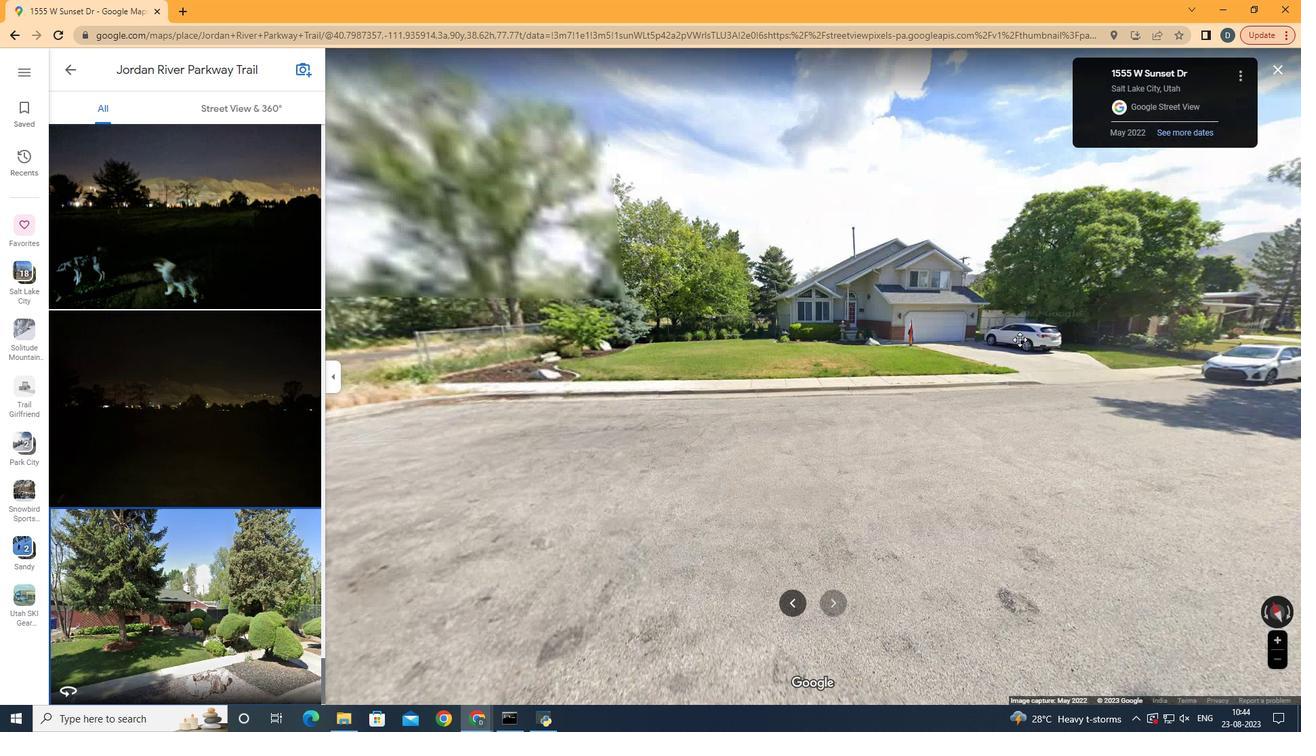 
Action: Mouse moved to (818, 339)
Screenshot: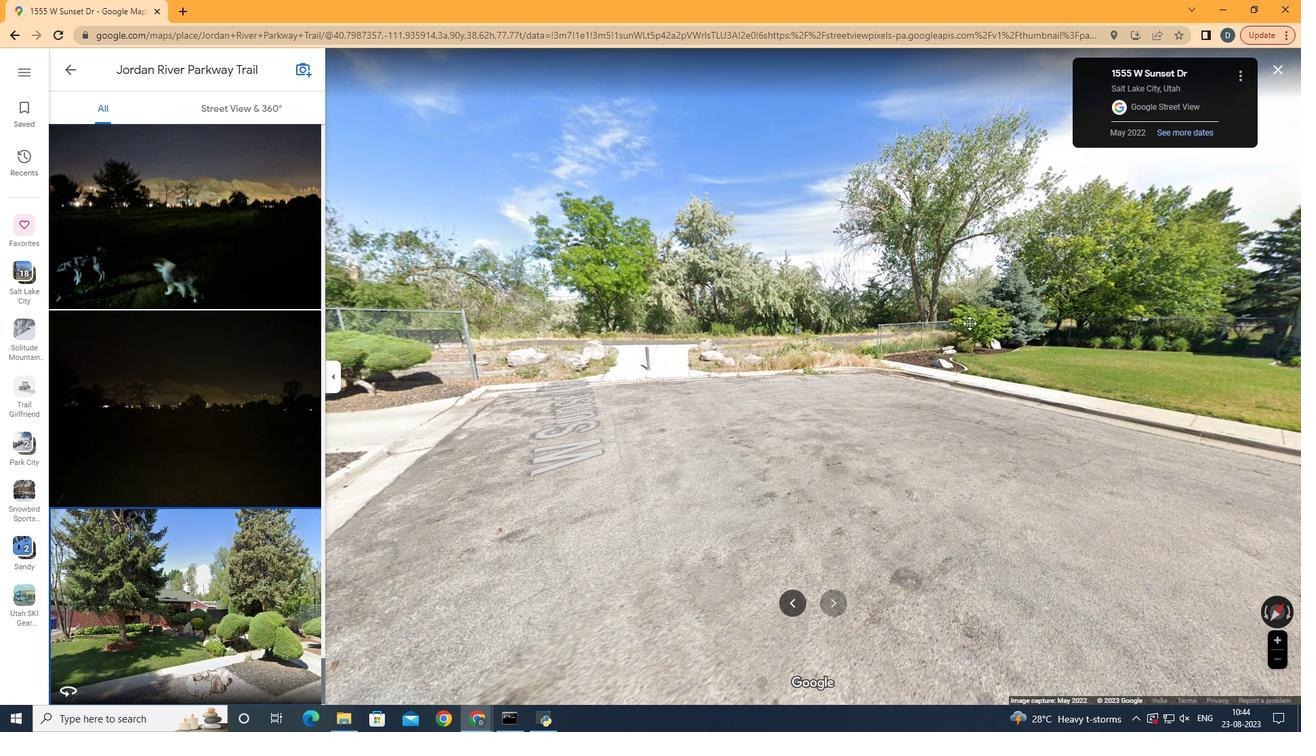 
Action: Mouse pressed left at (818, 339)
Screenshot: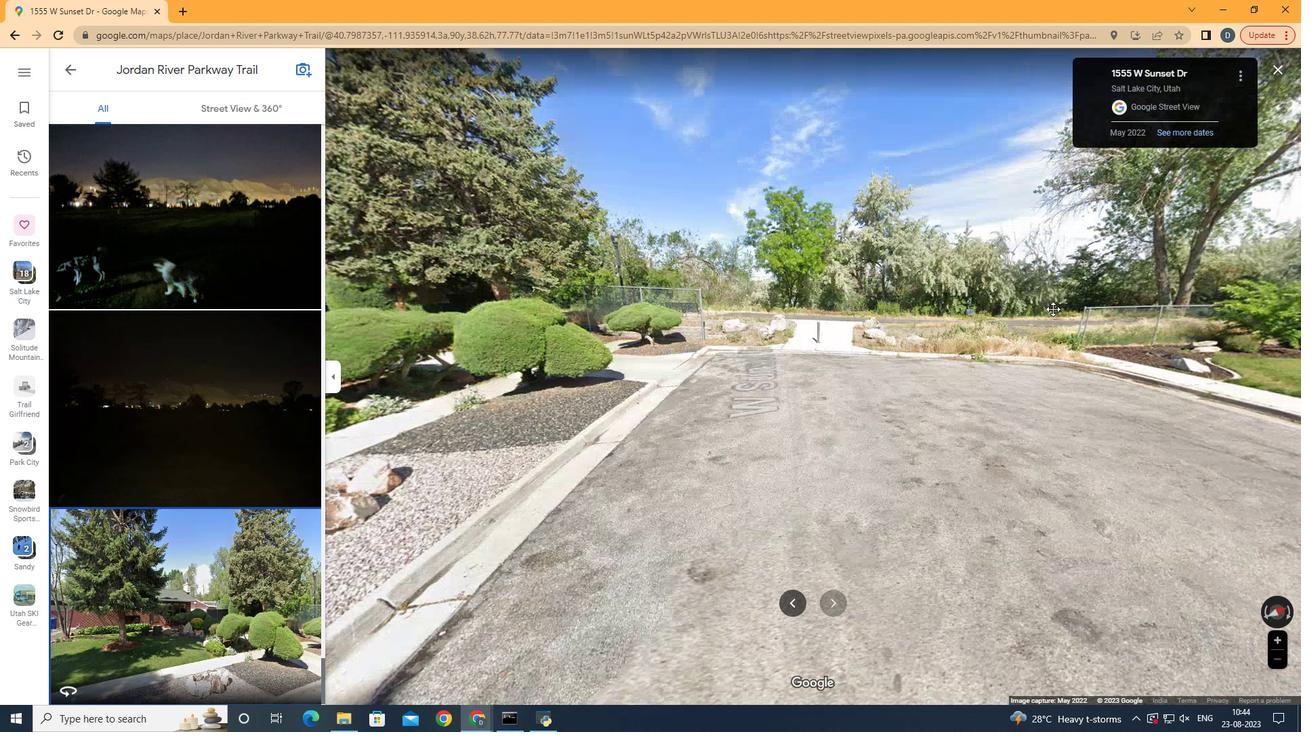 
Action: Mouse moved to (1274, 65)
Screenshot: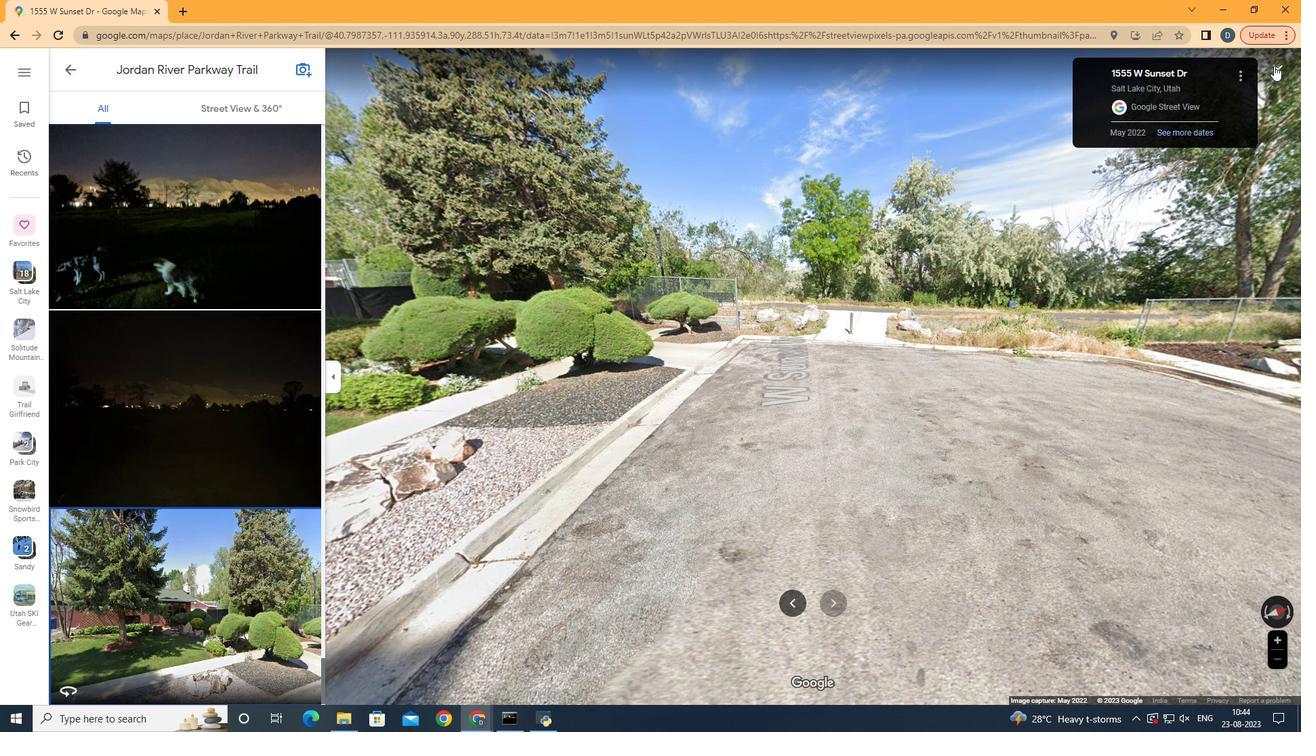 
Action: Mouse pressed left at (1274, 65)
Screenshot: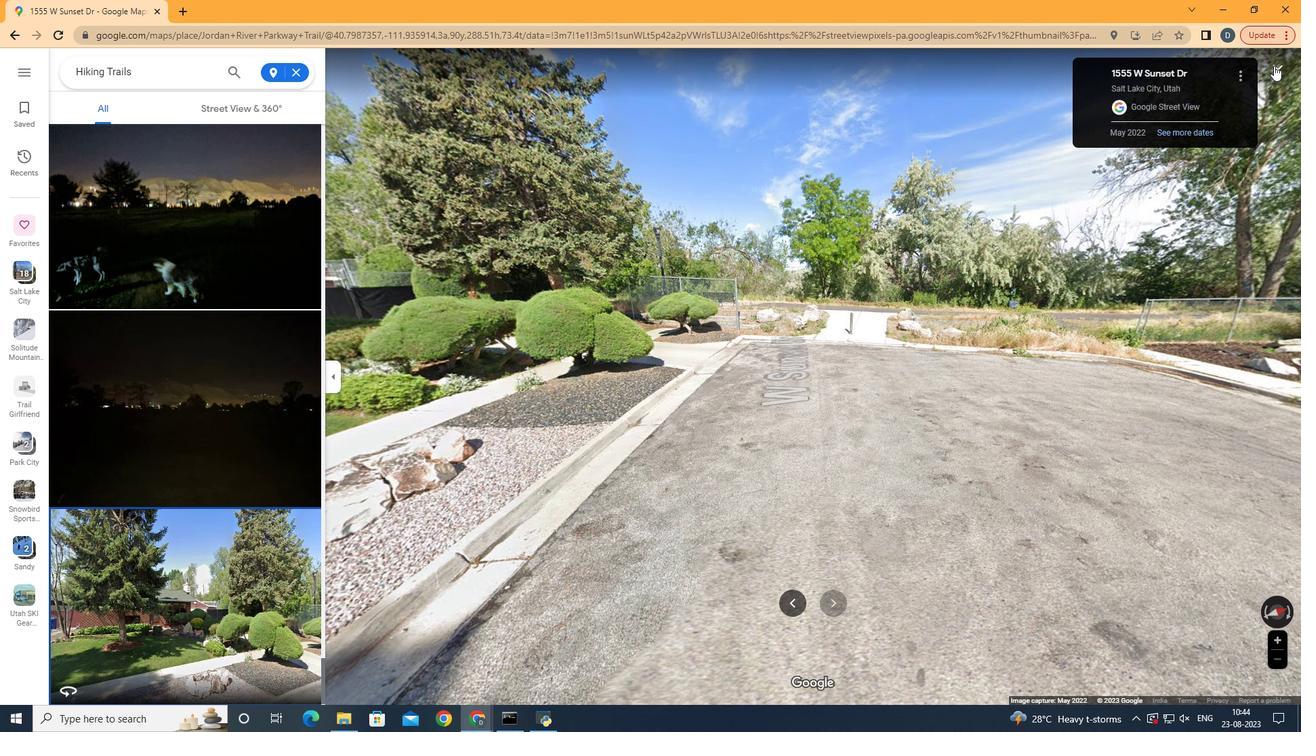 
Action: Mouse moved to (212, 249)
Screenshot: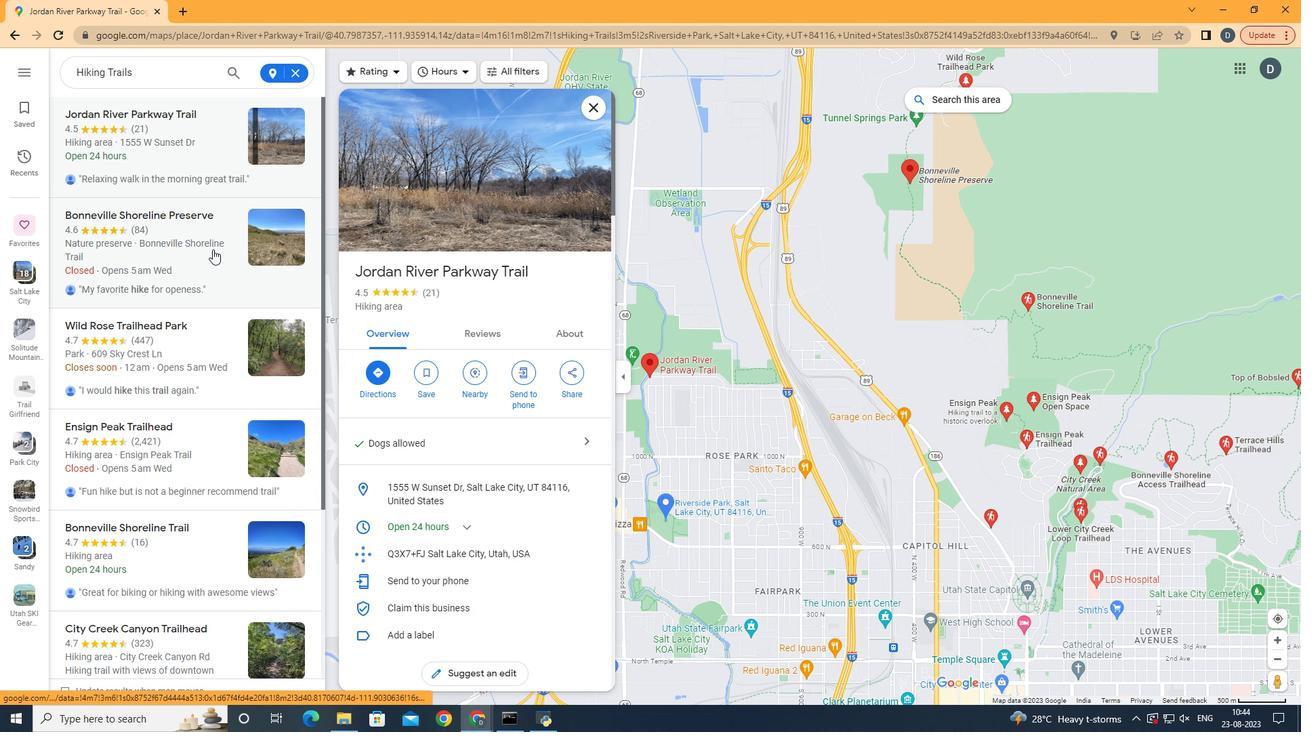 
Action: Mouse pressed left at (212, 249)
Screenshot: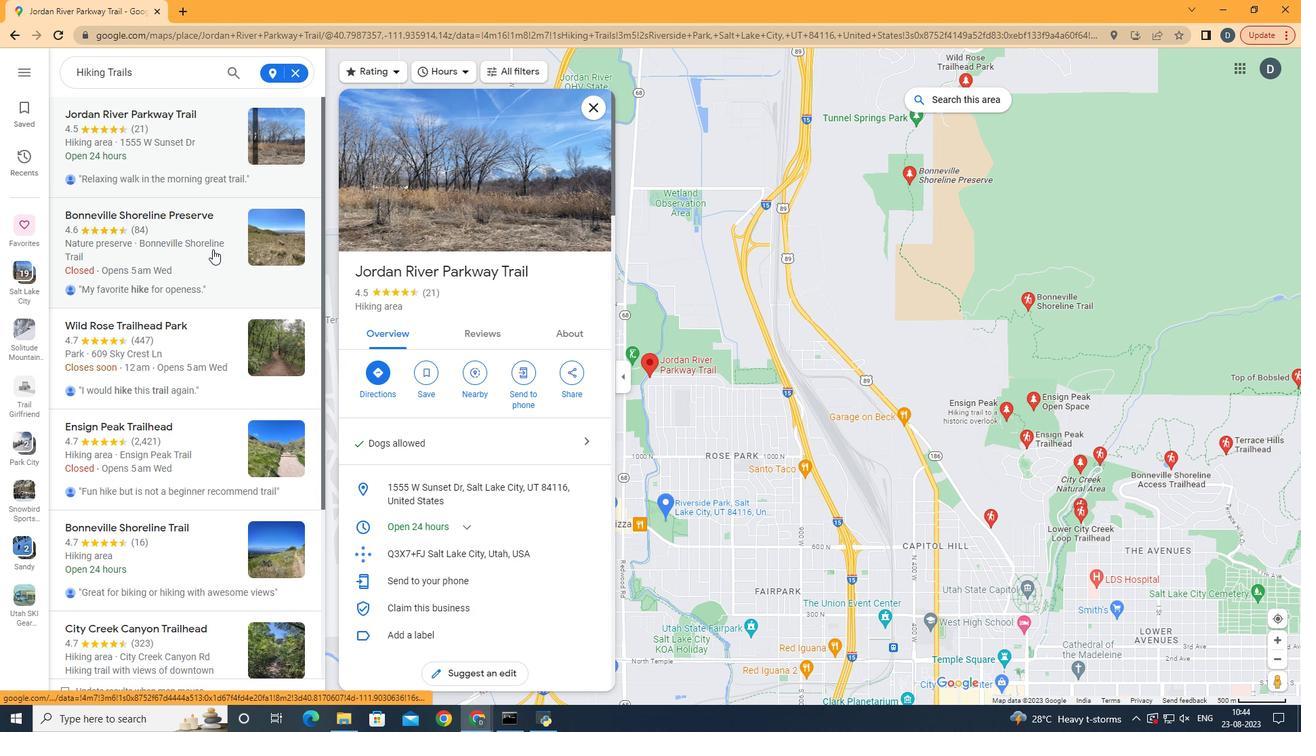 
Action: Mouse moved to (397, 233)
Screenshot: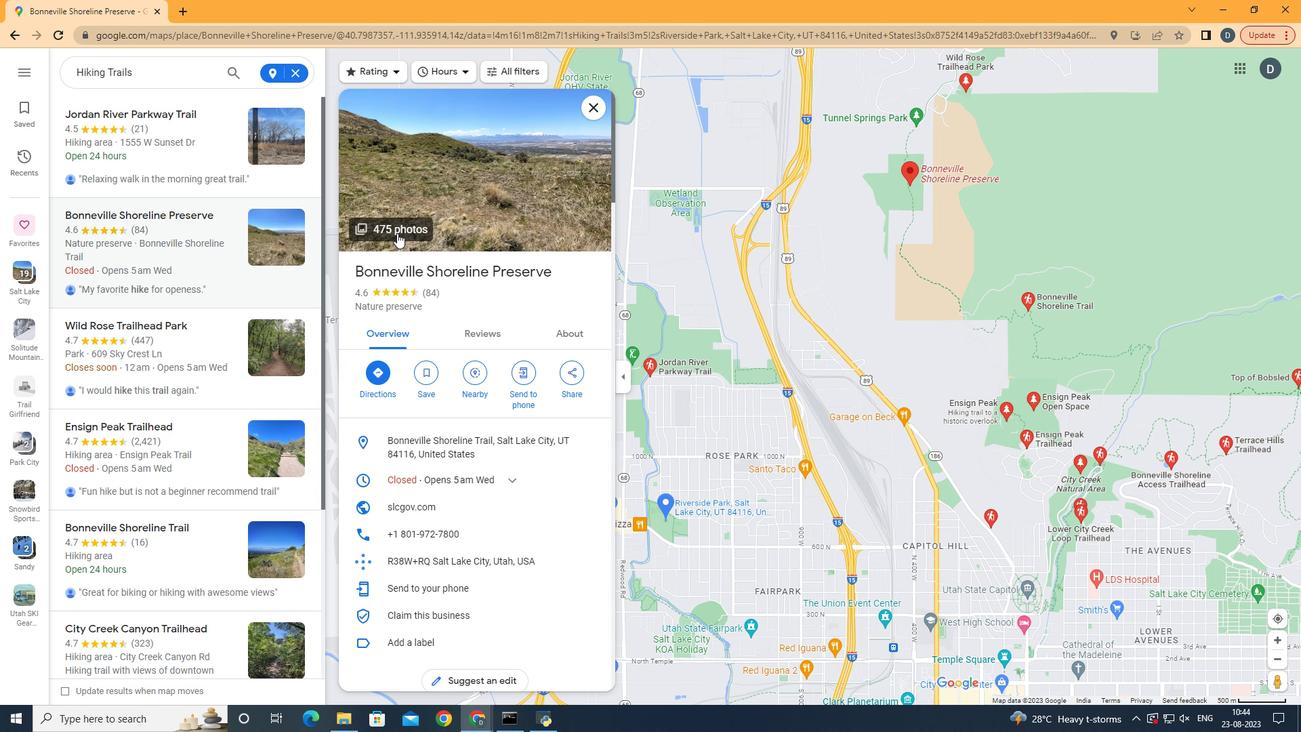 
Action: Mouse pressed left at (397, 233)
Screenshot: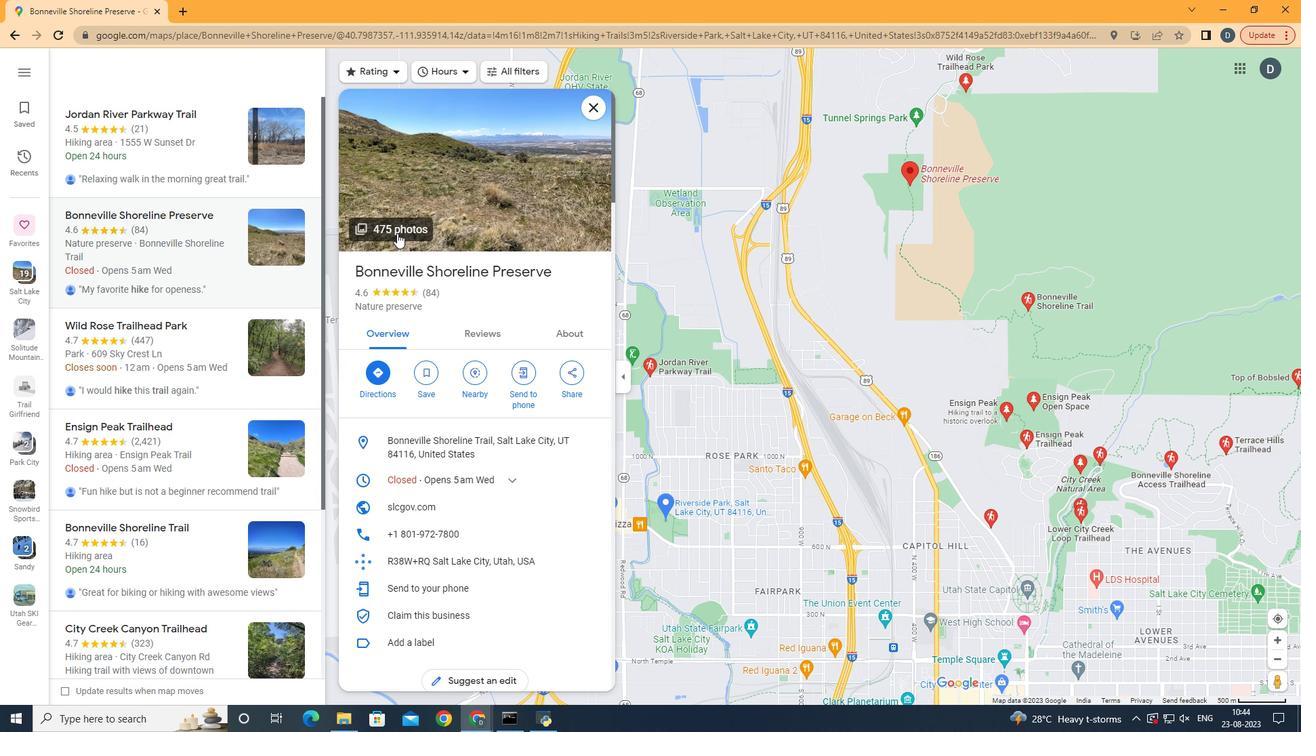 
Action: Mouse moved to (832, 598)
Screenshot: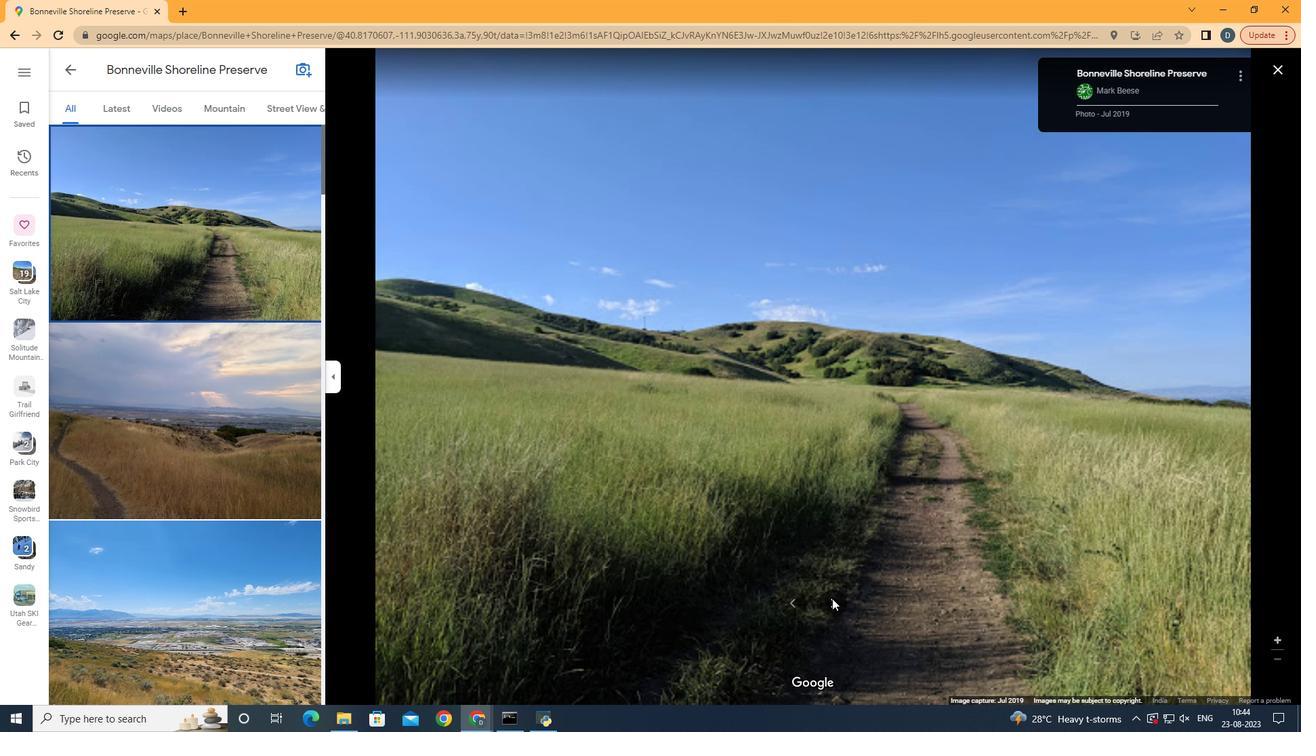 
Action: Mouse pressed left at (832, 598)
Screenshot: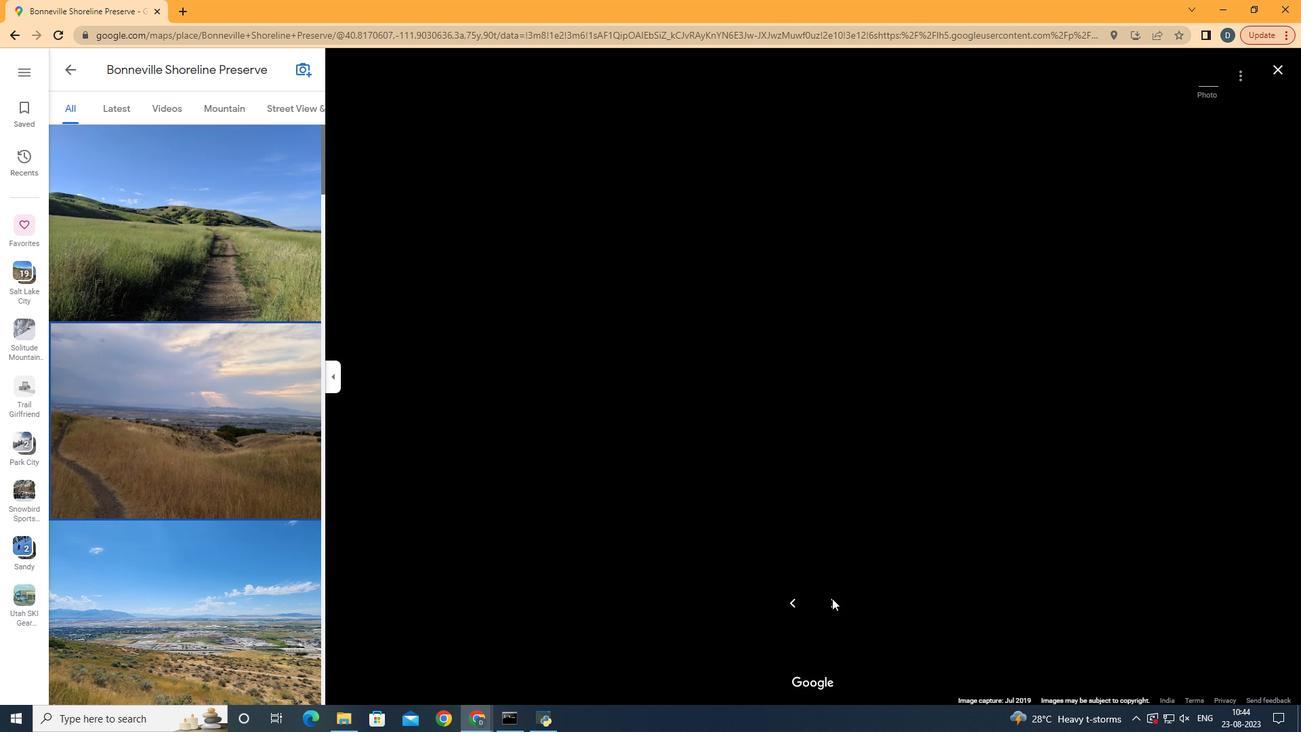 
Action: Key pressed <Key.right><Key.up><Key.right><Key.right><Key.right><Key.right><Key.right><Key.right><Key.right><Key.right><Key.right><Key.right><Key.right><Key.right><Key.right><Key.right><Key.right><Key.right><Key.right><Key.right><Key.right><Key.right><Key.right><Key.right><Key.right><Key.right><Key.right><Key.right><Key.right><Key.right><Key.right><Key.right><Key.right><Key.right><Key.right><Key.right><Key.right><Key.right><Key.right><Key.right><Key.right><Key.right><Key.right><Key.right><Key.right><Key.right><Key.right><Key.up><Key.right><Key.up><Key.right><Key.right><Key.up><Key.right><Key.up><Key.right><Key.right><Key.right><Key.right><Key.right><Key.right><Key.right><Key.right><Key.right><Key.right><Key.right><Key.right><Key.right><Key.right><Key.right><Key.right><Key.right><Key.right><Key.right><Key.right><Key.right><Key.right><Key.right><Key.right><Key.right><Key.right><Key.right><Key.up><Key.right><Key.right><Key.right><Key.right><Key.right><Key.right><Key.right><Key.right><Key.right><Key.up><Key.right><Key.right><Key.right><Key.right><Key.right><Key.right><Key.right><Key.right><Key.right><Key.right><Key.right><Key.right><Key.right><Key.right><Key.right><Key.right><Key.right><Key.right><Key.right><Key.right><Key.right><Key.right><Key.right><Key.right><Key.right><Key.right><Key.right><Key.right><Key.up><Key.right><Key.right><Key.right><Key.right><Key.right><Key.right><Key.right><Key.right><Key.right><Key.right><Key.right><Key.right><Key.right><Key.right><Key.right><Key.right><Key.right><Key.right><Key.right><Key.right><Key.right><Key.up><Key.right><Key.right><Key.up><Key.right><Key.right><Key.right><Key.right><Key.right><Key.right><Key.right><Key.right><Key.right><Key.right><Key.right><Key.right><Key.right><Key.right><Key.right><Key.right><Key.right><Key.right><Key.right><Key.right><Key.right><Key.right><Key.right><Key.right><Key.right><Key.right><Key.right><Key.right><Key.right><Key.right><Key.right><Key.right><Key.right><Key.right><Key.down><Key.right><Key.right><Key.down><Key.right><Key.right><Key.right><Key.right><Key.right><Key.right><Key.right><Key.right><Key.right><Key.right><Key.right><Key.right><Key.right><Key.right><Key.right><Key.right><Key.right><Key.right><Key.right><Key.right><Key.right><Key.right><Key.right><Key.right><Key.right><Key.right><Key.right><Key.right><Key.right><Key.right><Key.right><Key.right><Key.right><Key.right><Key.right><Key.right><Key.right><Key.right><Key.right><Key.right><Key.right><Key.right><Key.right><Key.right><Key.right><Key.right><Key.right><Key.right><Key.right><Key.right><Key.right><Key.right><Key.up><Key.right><Key.right><Key.up><Key.right><Key.right><Key.right><Key.right><Key.right><Key.right><Key.right><Key.right><Key.right>
Screenshot: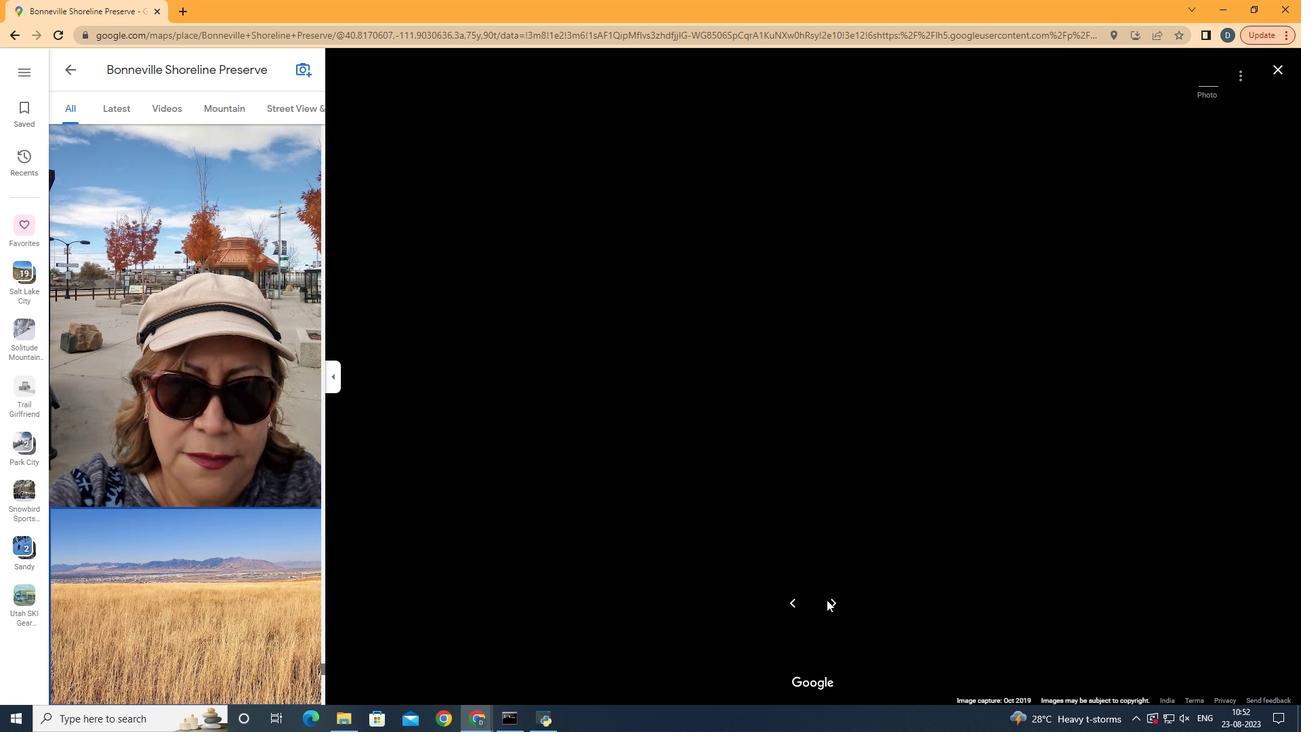 
Action: Mouse moved to (821, 602)
Screenshot: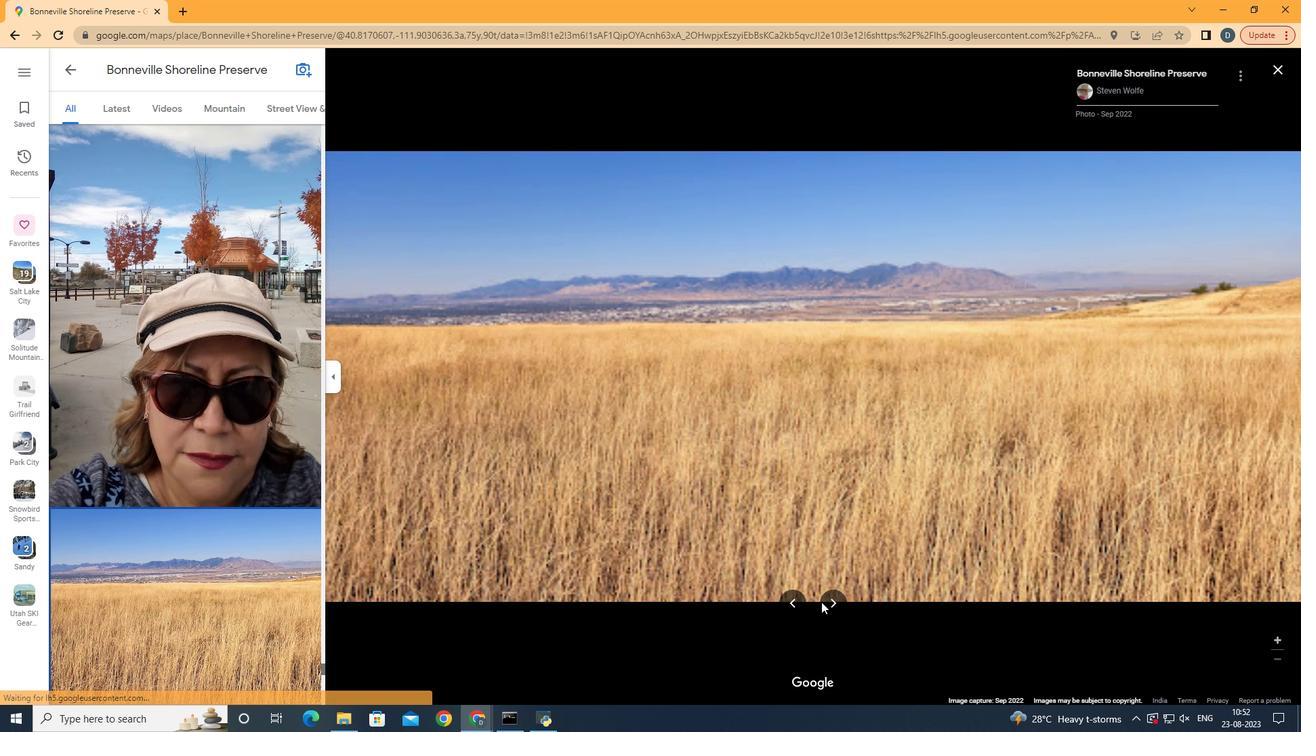 
Action: Key pressed <Key.right><Key.right>
Screenshot: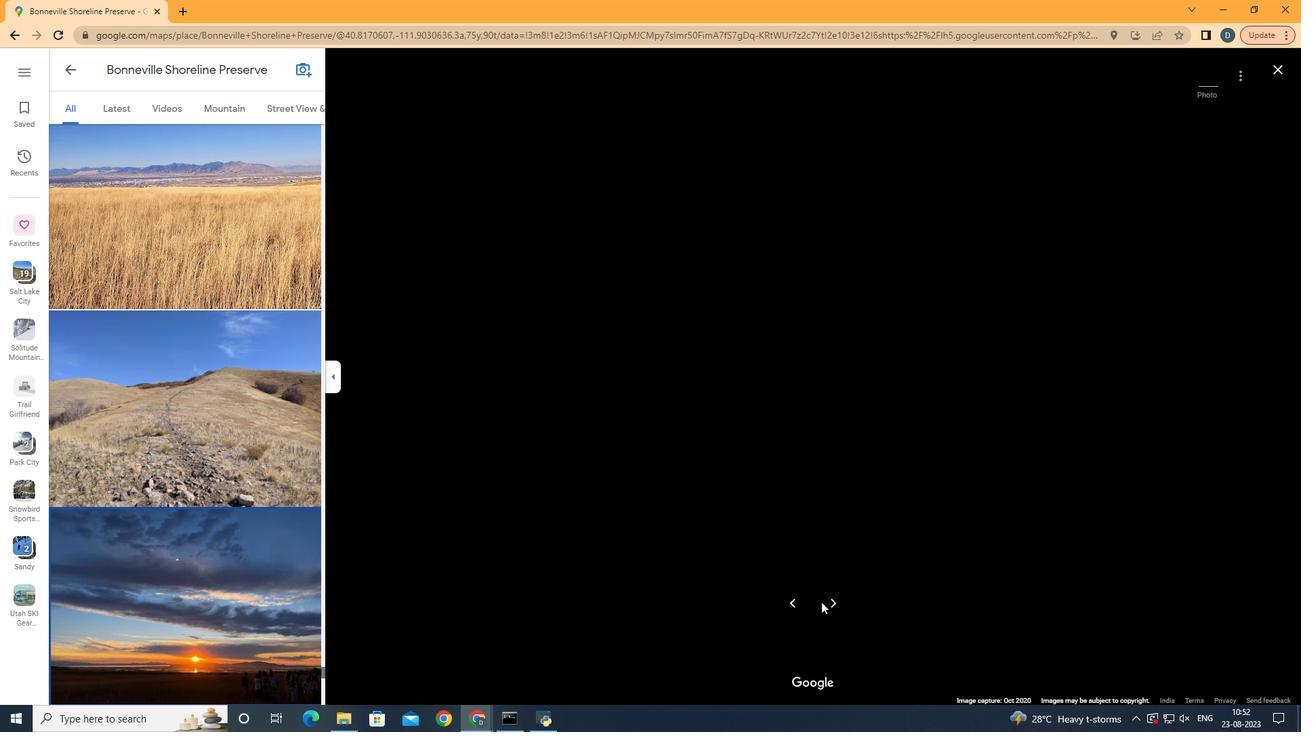 
Action: Mouse moved to (841, 597)
Screenshot: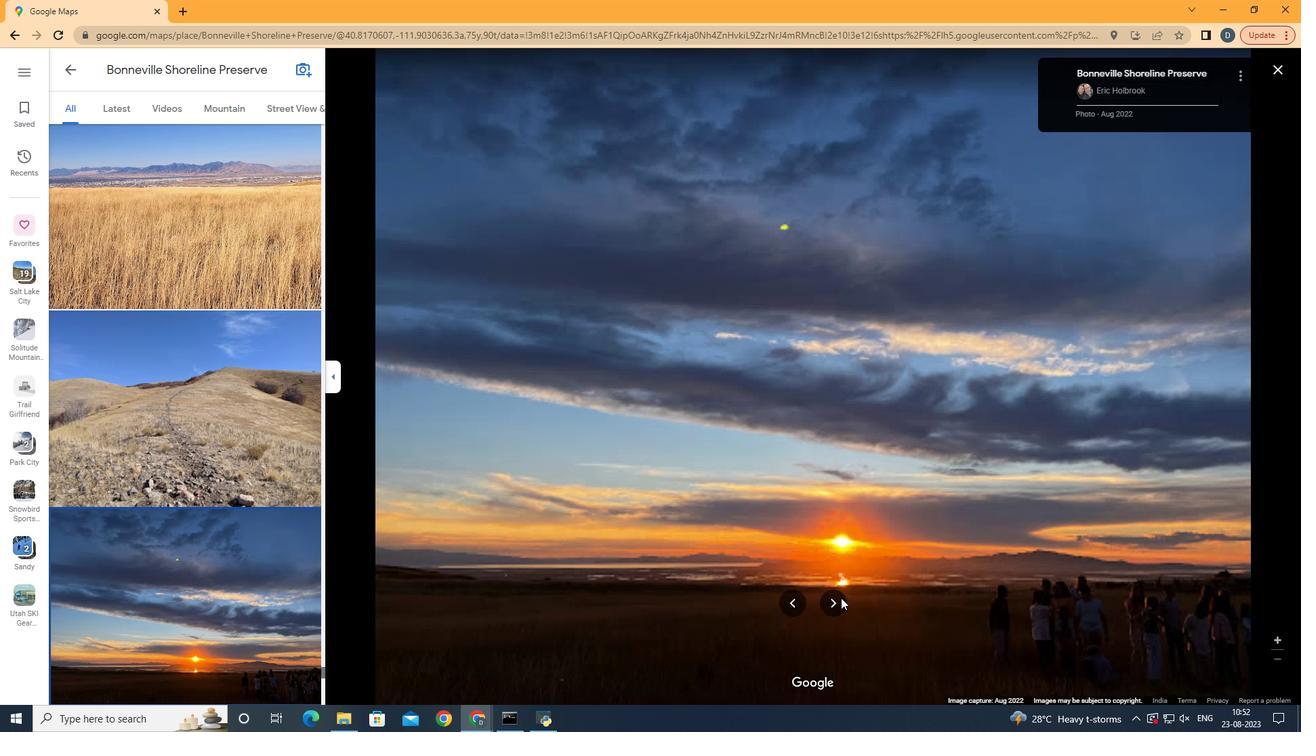 
Action: Key pressed <Key.right>
Screenshot: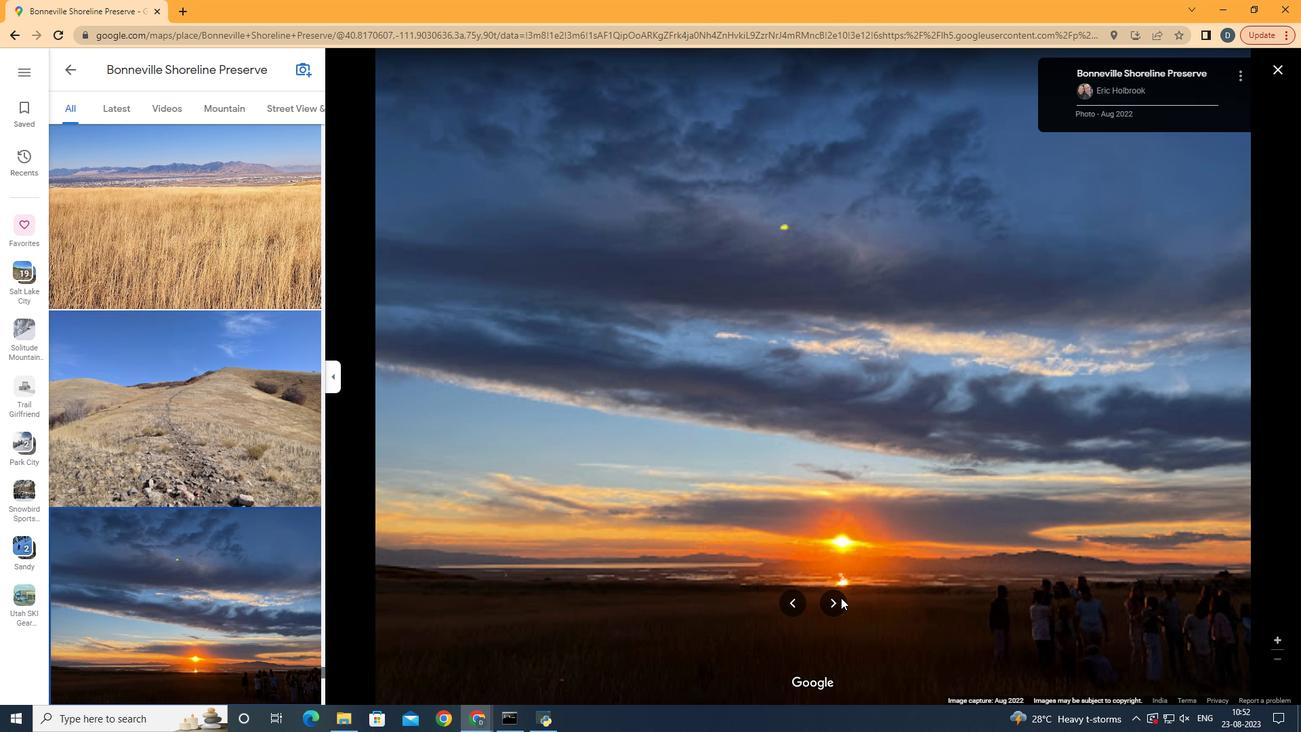 
Action: Mouse moved to (1277, 73)
Screenshot: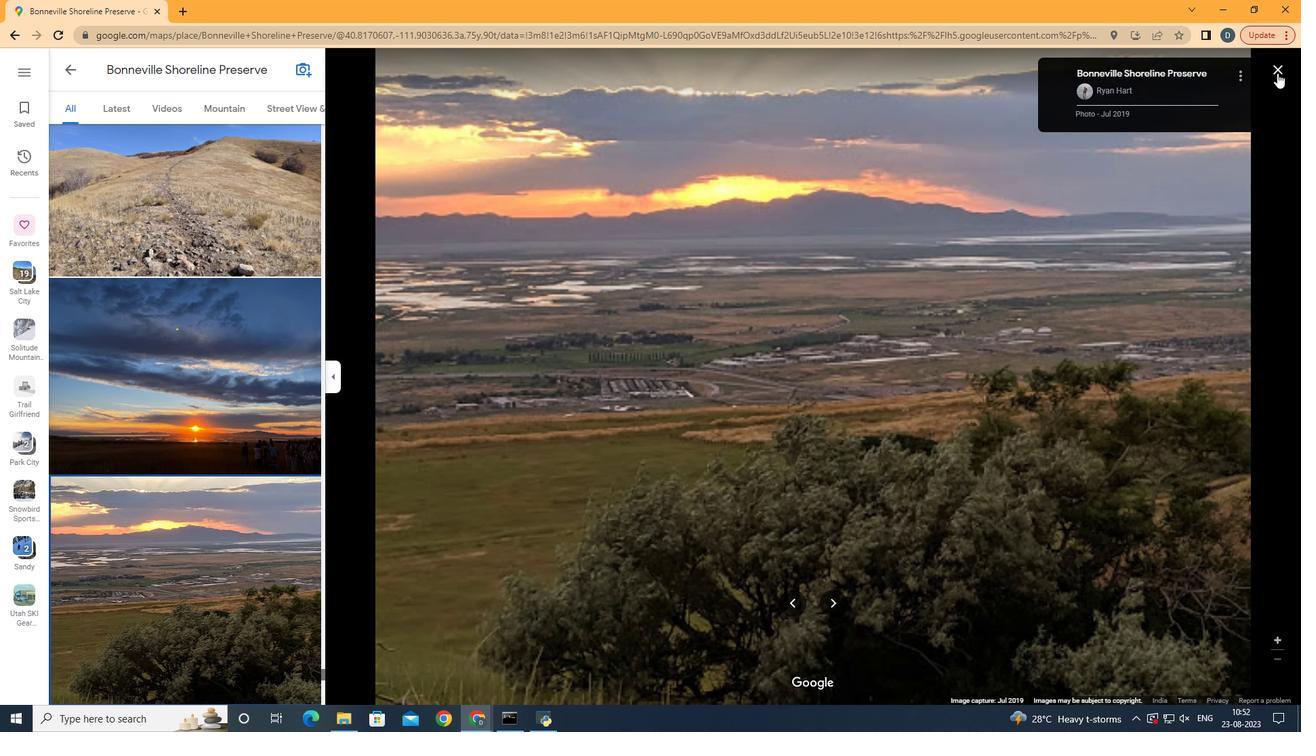 
Action: Mouse pressed left at (1277, 73)
Screenshot: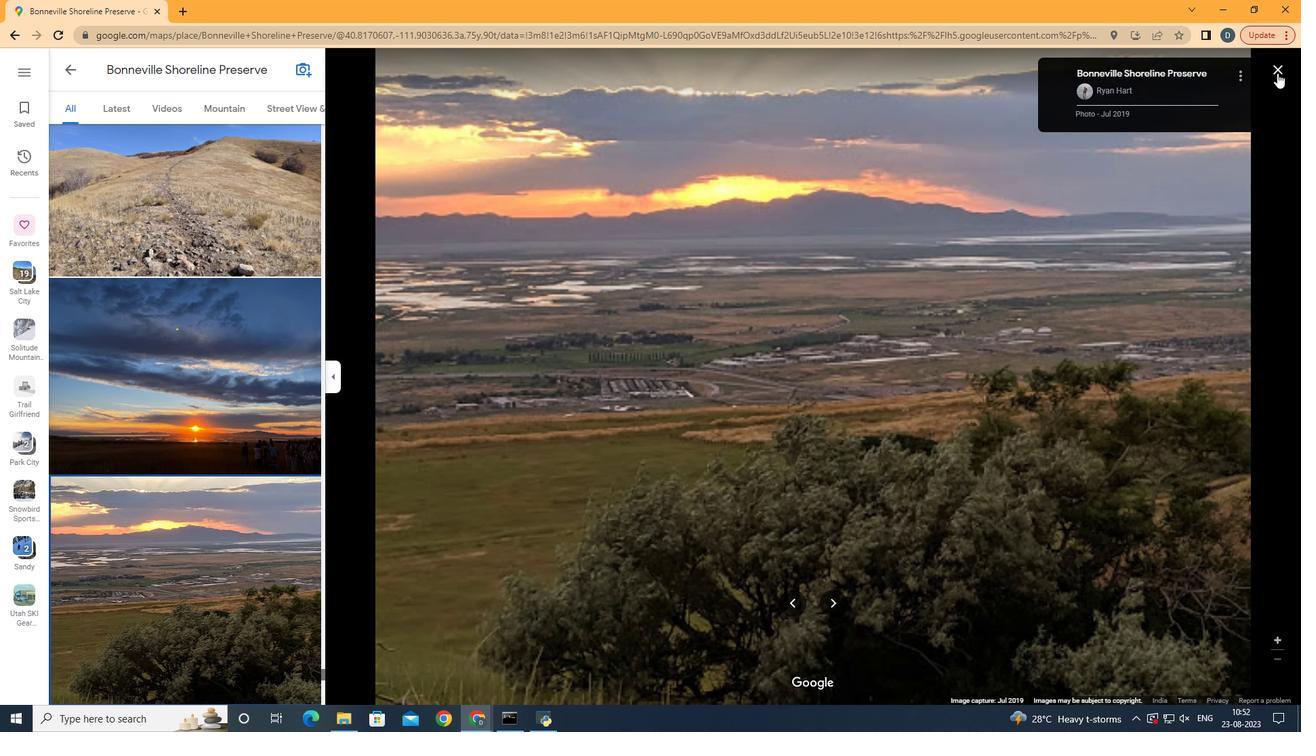 
Action: Mouse moved to (702, 267)
Screenshot: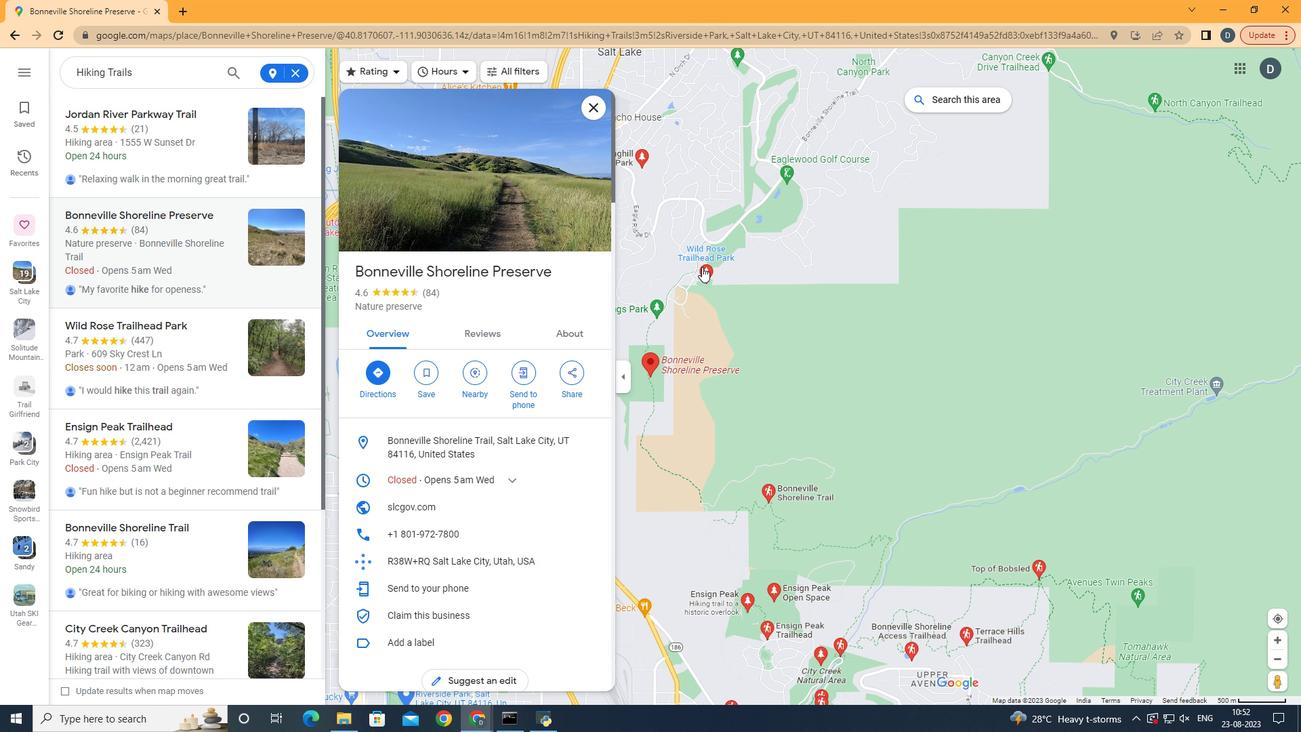 
